 Task: Look for space in Morayfield, Australia from 3rd August, 2023 to 7th August, 2023 for 2 adults in price range Rs.4000 to Rs.9000. Place can be private room with 1  bedroom having 1 bed and 1 bathroom. Property type can be house, flat, guest house, hotel. Amenities needed are: washing machine, kitchen. Booking option can be shelf check-in. Required host language is English.
Action: Mouse moved to (278, 136)
Screenshot: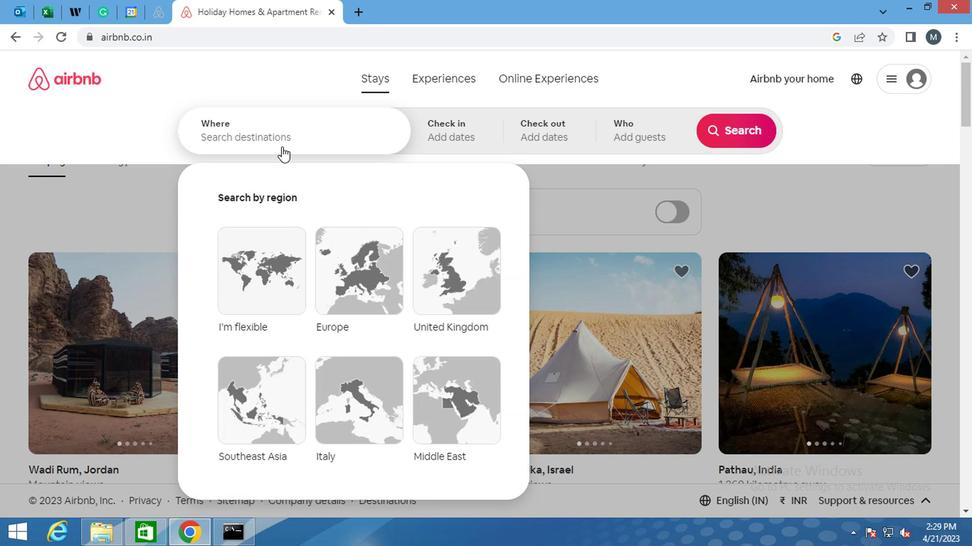 
Action: Mouse pressed left at (278, 136)
Screenshot: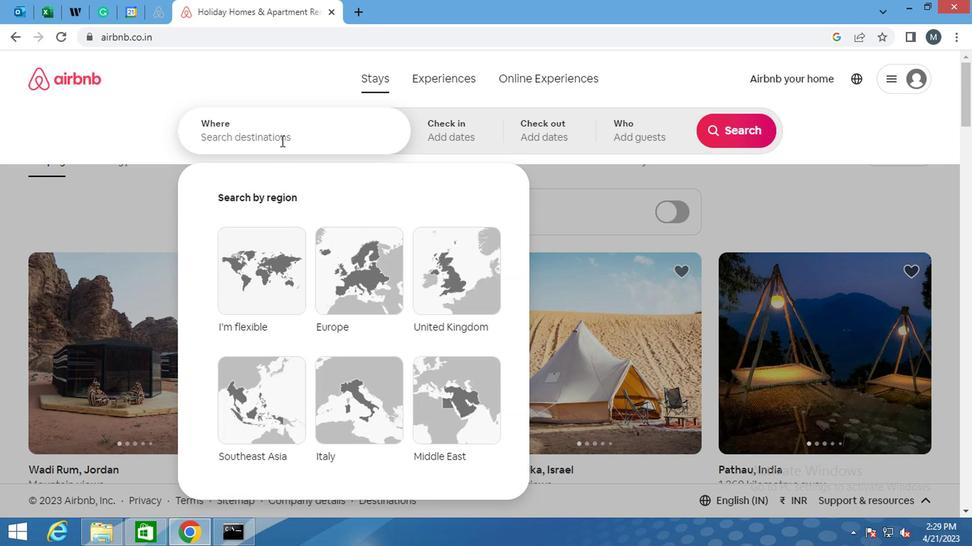 
Action: Key pressed <Key.shift>MORAYFIELD,<Key.shift>AUSTRALIA<Key.enter>
Screenshot: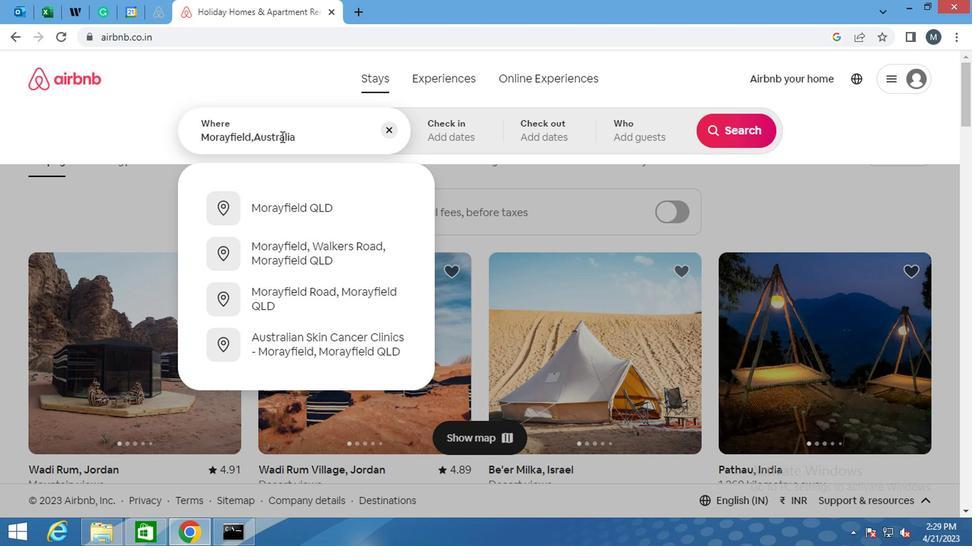
Action: Mouse moved to (719, 235)
Screenshot: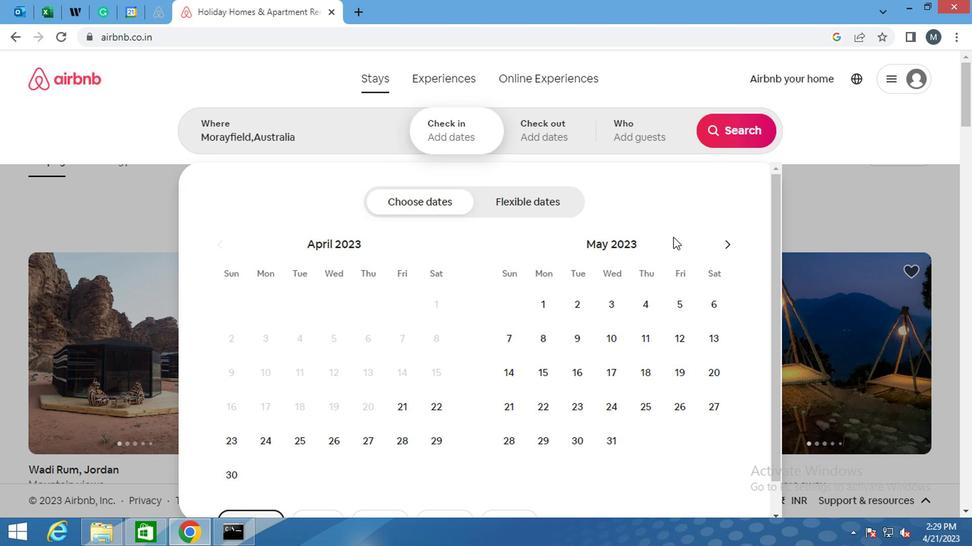 
Action: Mouse pressed left at (719, 235)
Screenshot: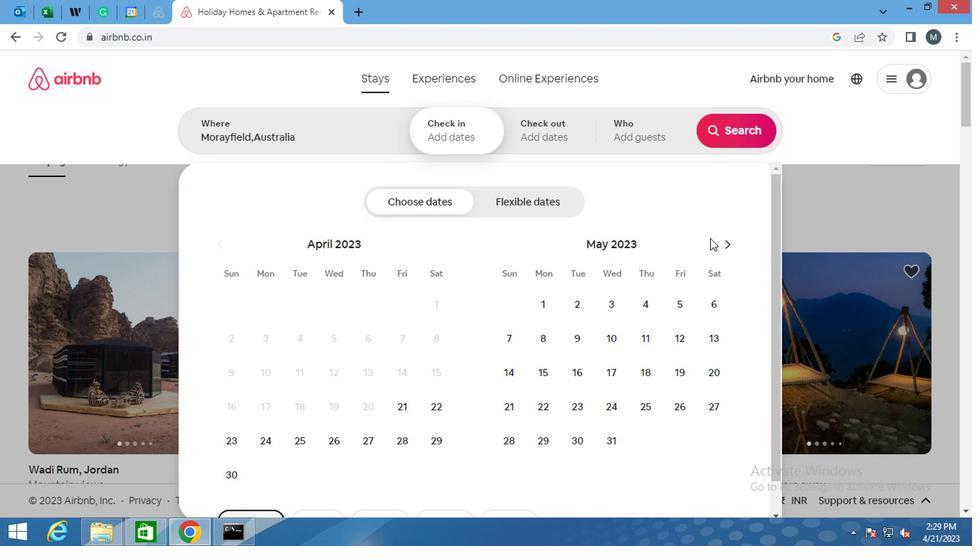
Action: Mouse moved to (718, 245)
Screenshot: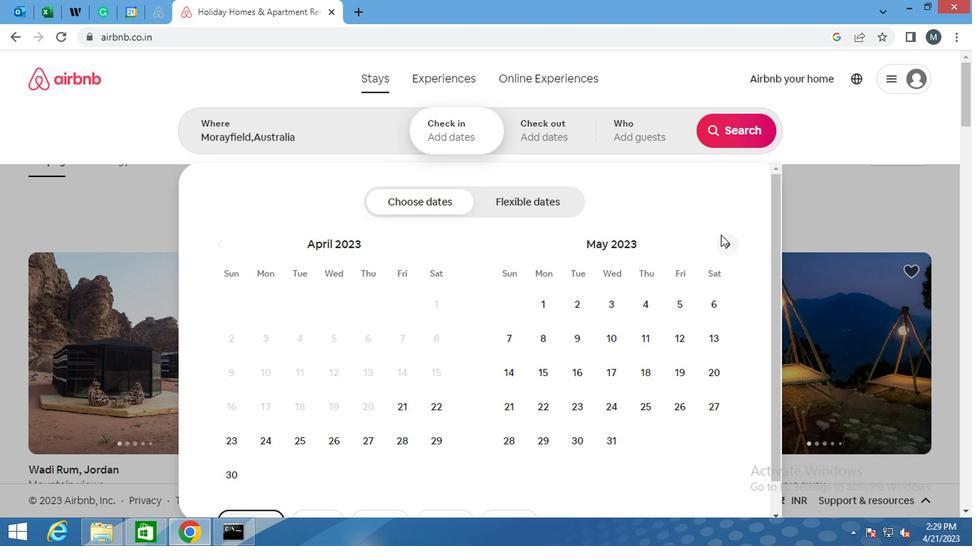 
Action: Mouse pressed left at (718, 245)
Screenshot: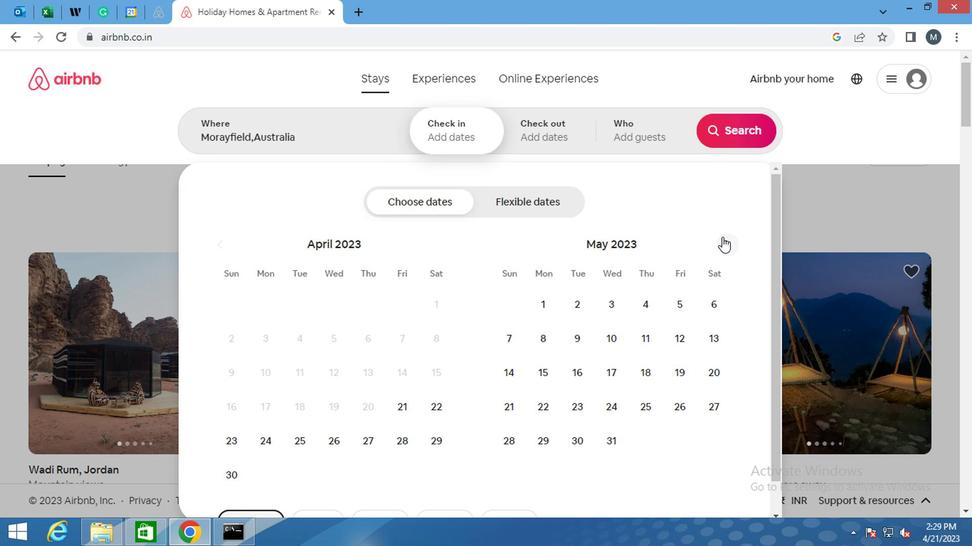
Action: Mouse moved to (719, 243)
Screenshot: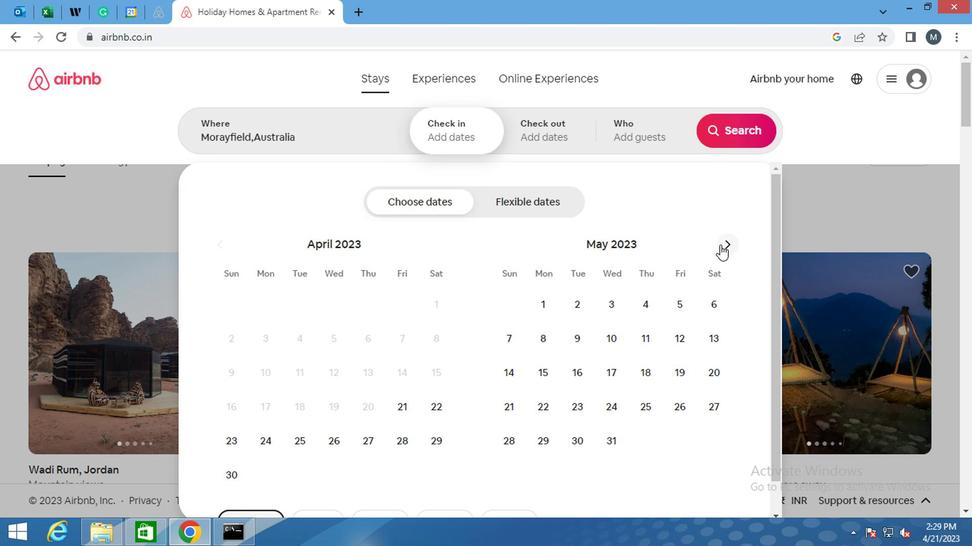 
Action: Mouse pressed left at (719, 243)
Screenshot: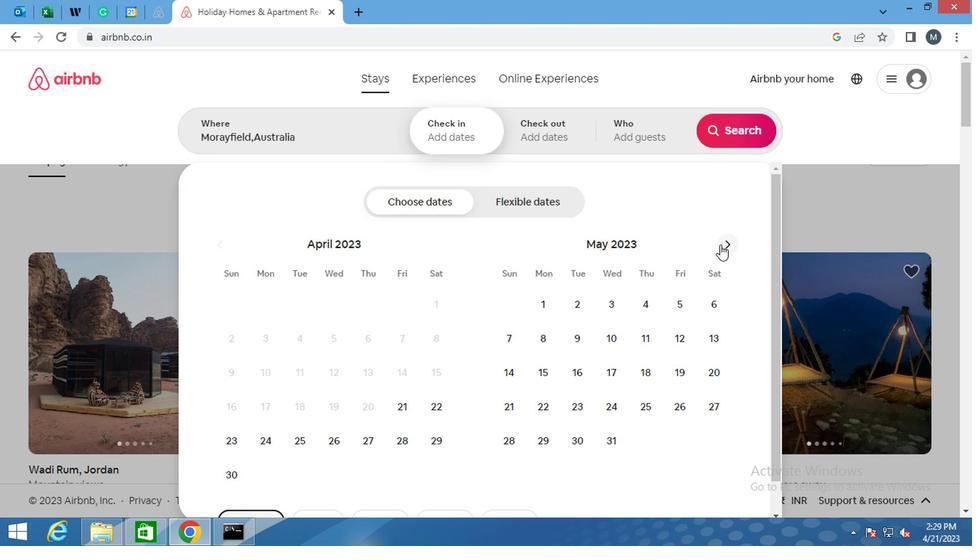
Action: Mouse moved to (708, 236)
Screenshot: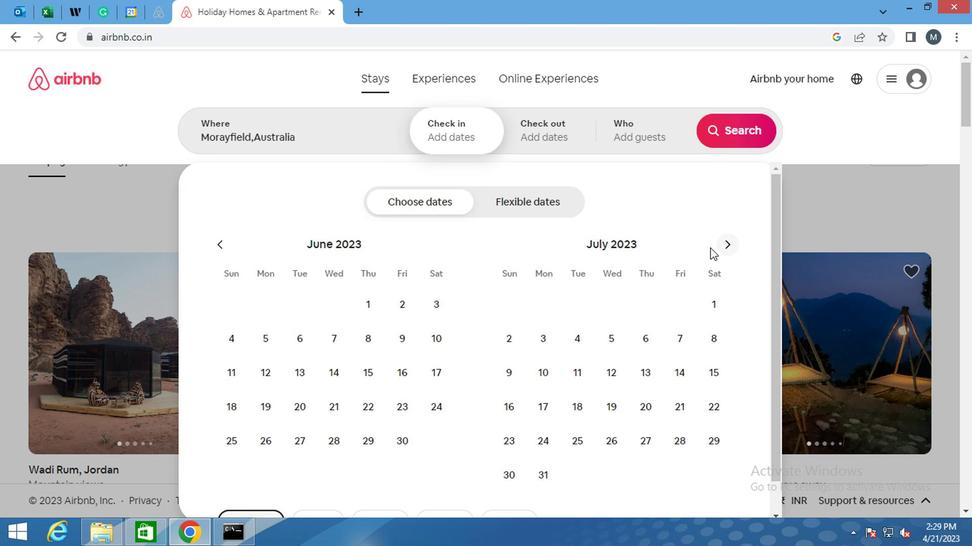 
Action: Mouse pressed left at (708, 236)
Screenshot: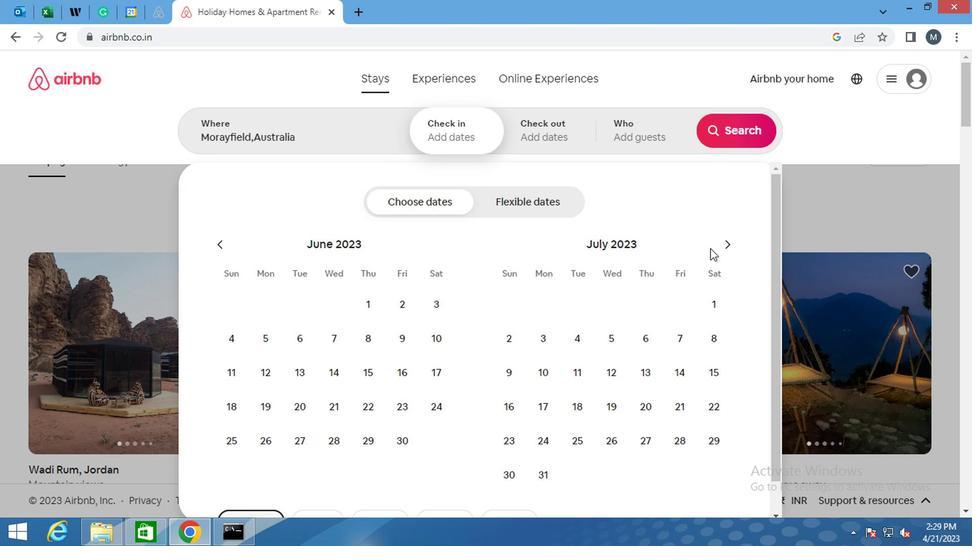 
Action: Mouse moved to (710, 240)
Screenshot: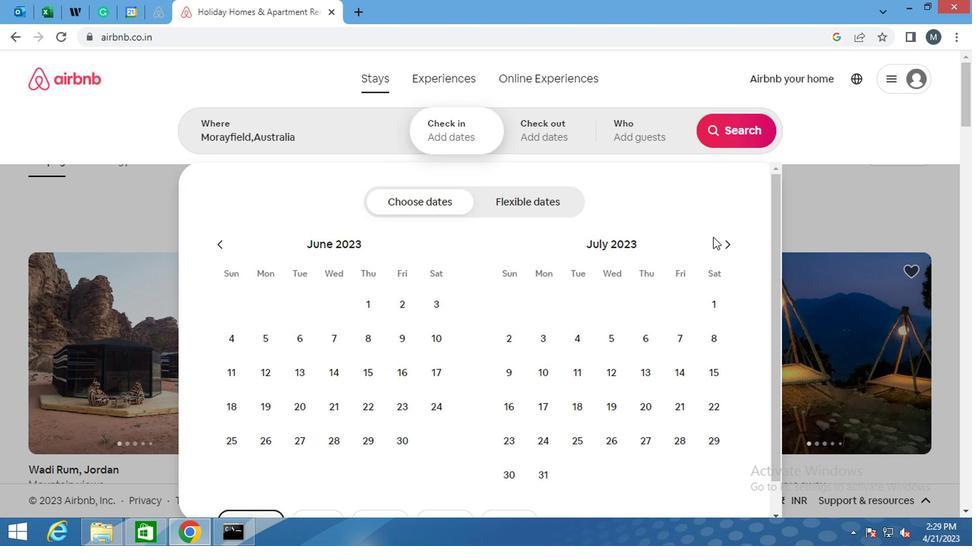 
Action: Mouse pressed left at (710, 240)
Screenshot: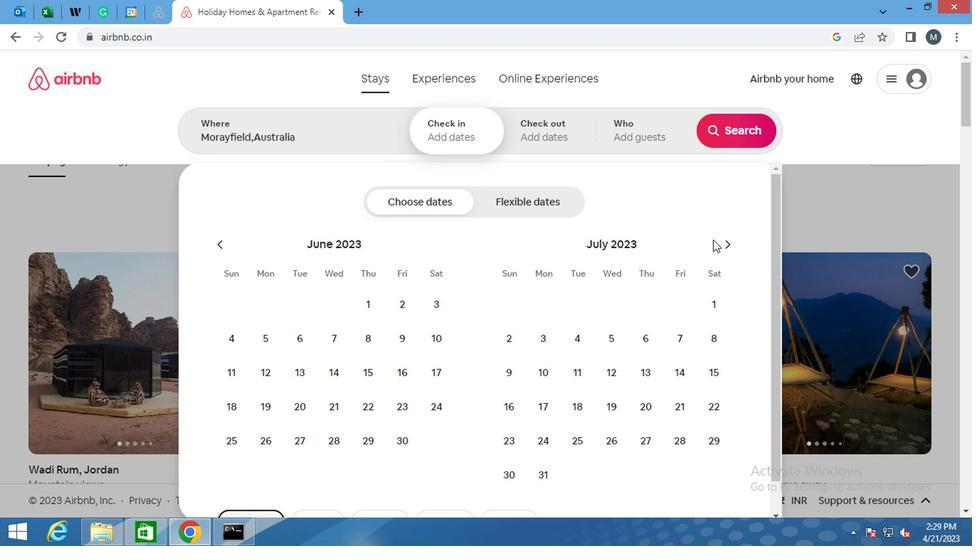 
Action: Mouse moved to (708, 247)
Screenshot: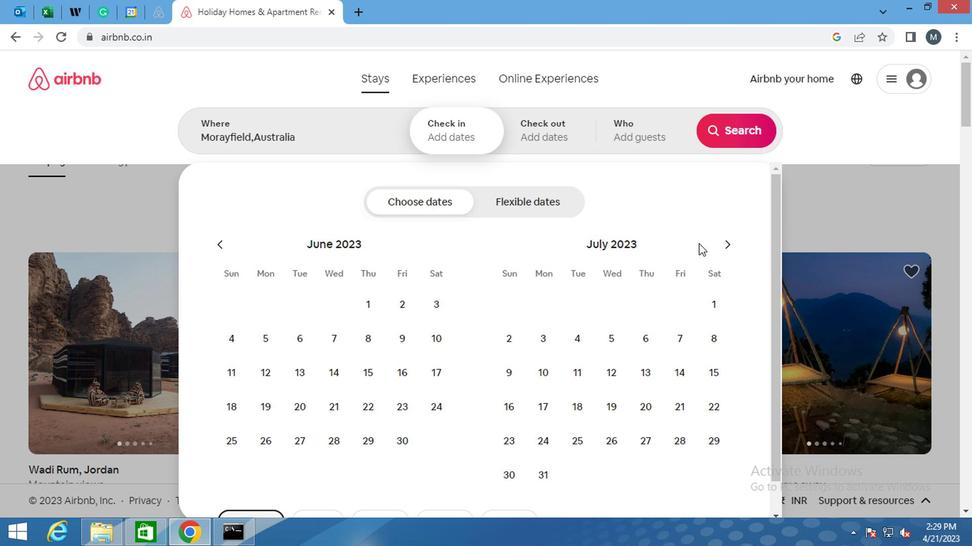 
Action: Mouse pressed left at (708, 247)
Screenshot: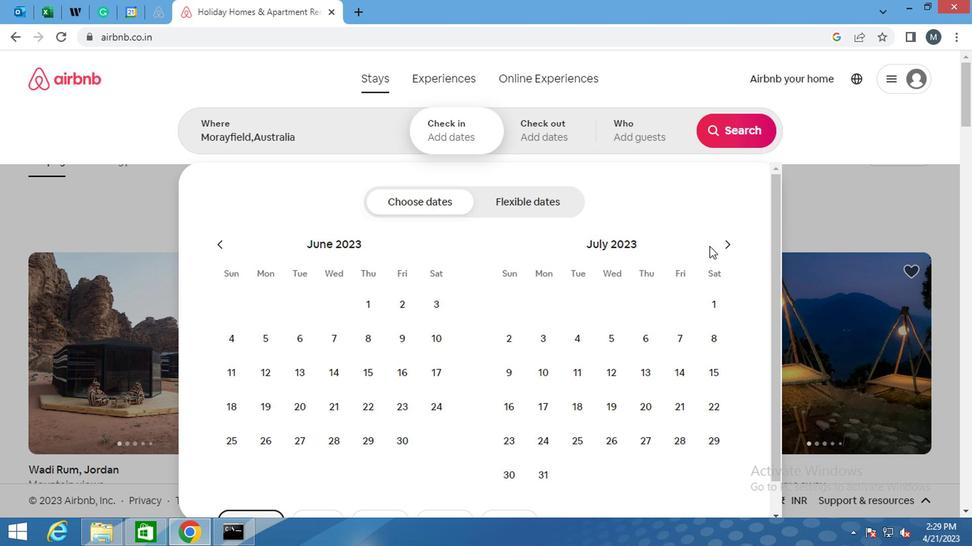 
Action: Mouse moved to (719, 243)
Screenshot: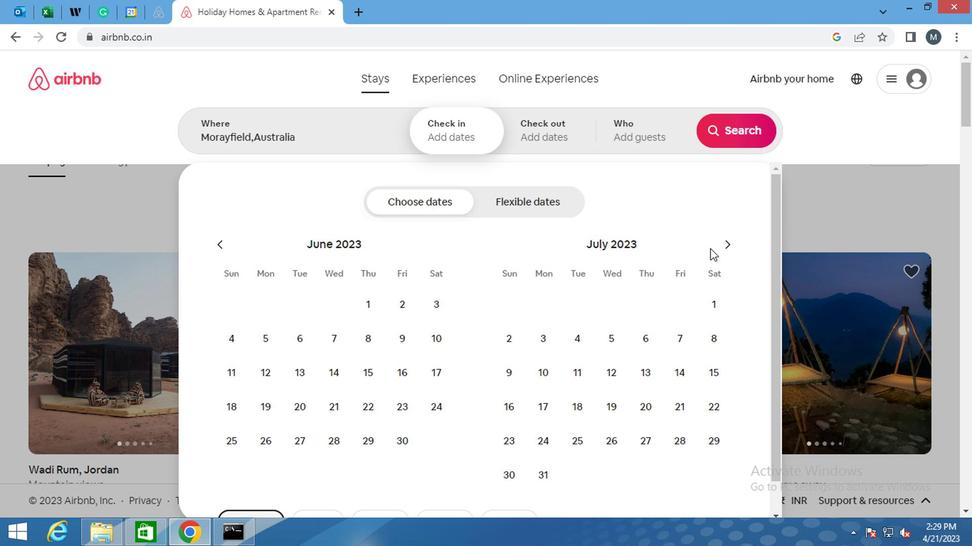 
Action: Mouse pressed left at (719, 243)
Screenshot: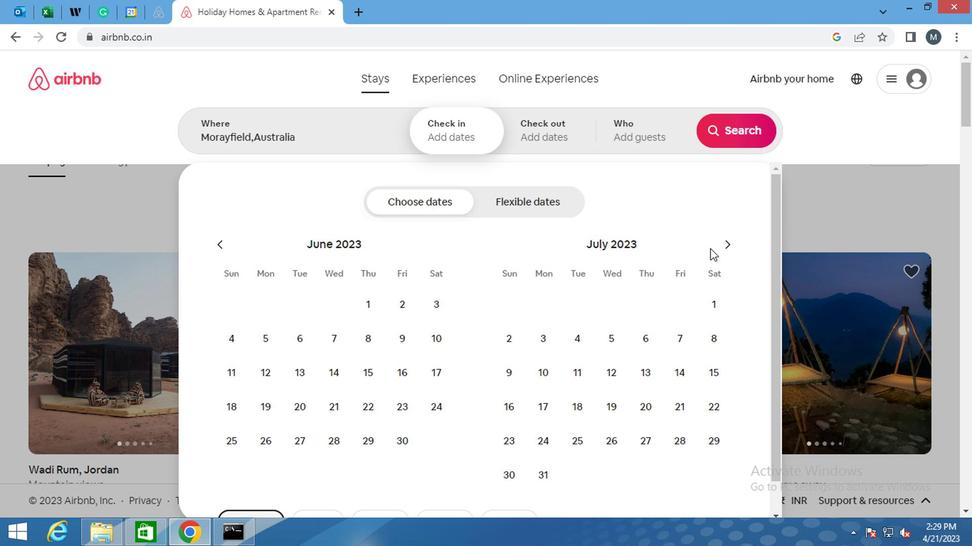 
Action: Mouse moved to (646, 311)
Screenshot: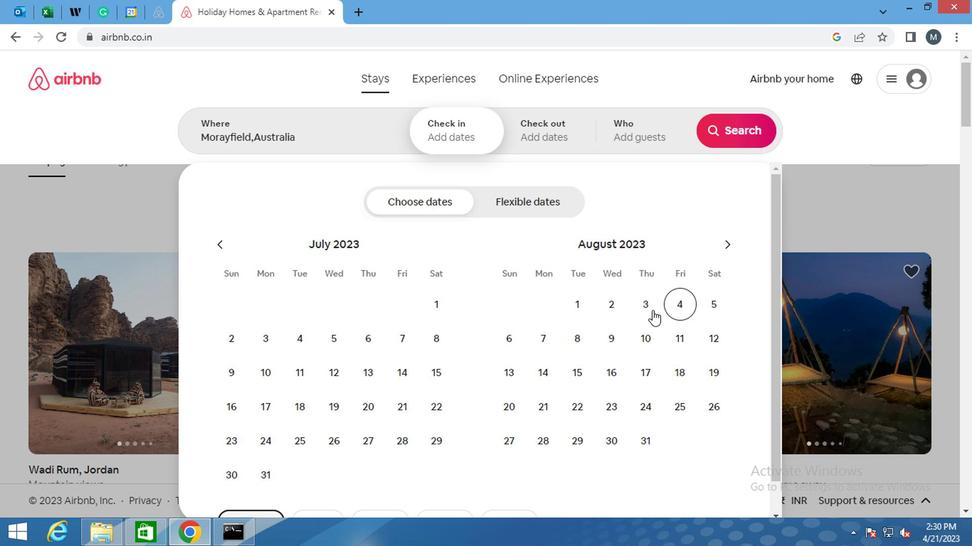 
Action: Mouse pressed left at (646, 311)
Screenshot: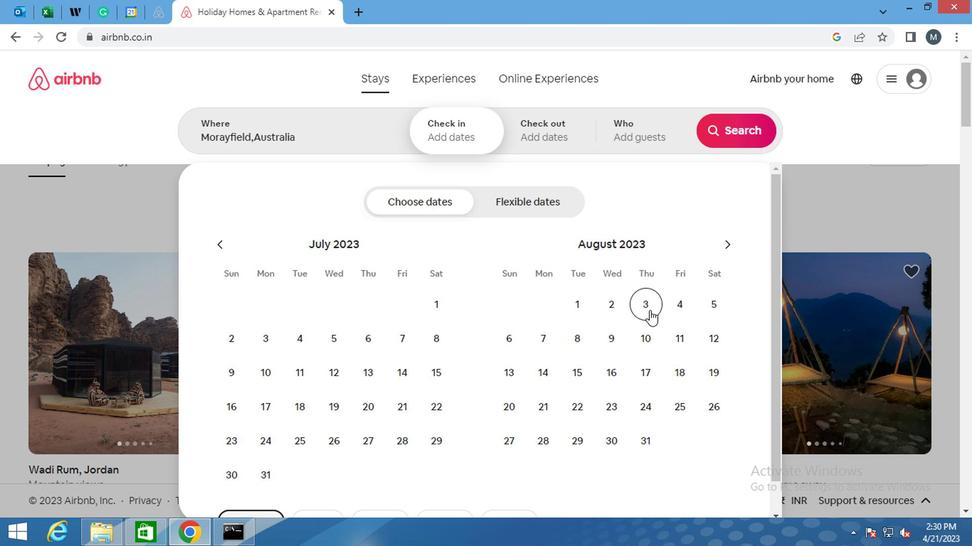 
Action: Mouse moved to (534, 344)
Screenshot: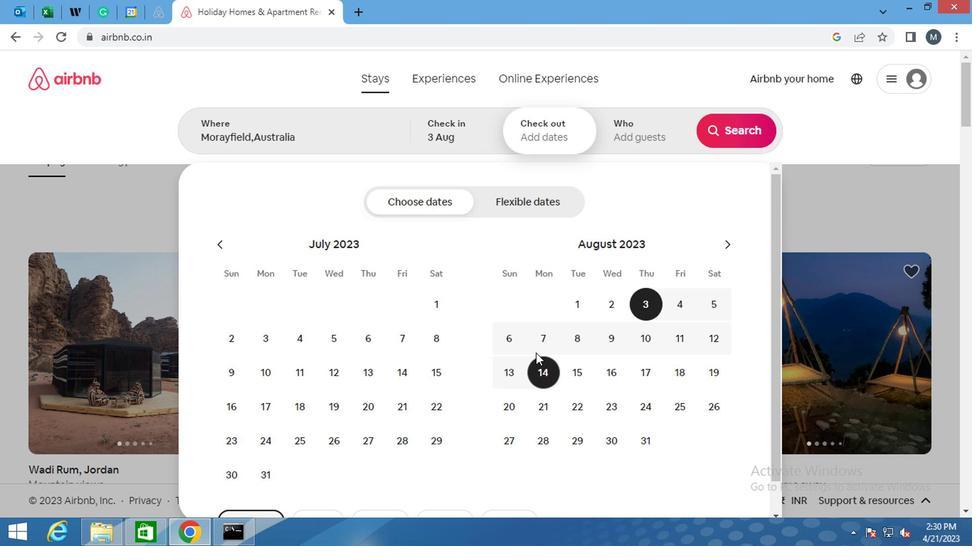 
Action: Mouse pressed left at (534, 344)
Screenshot: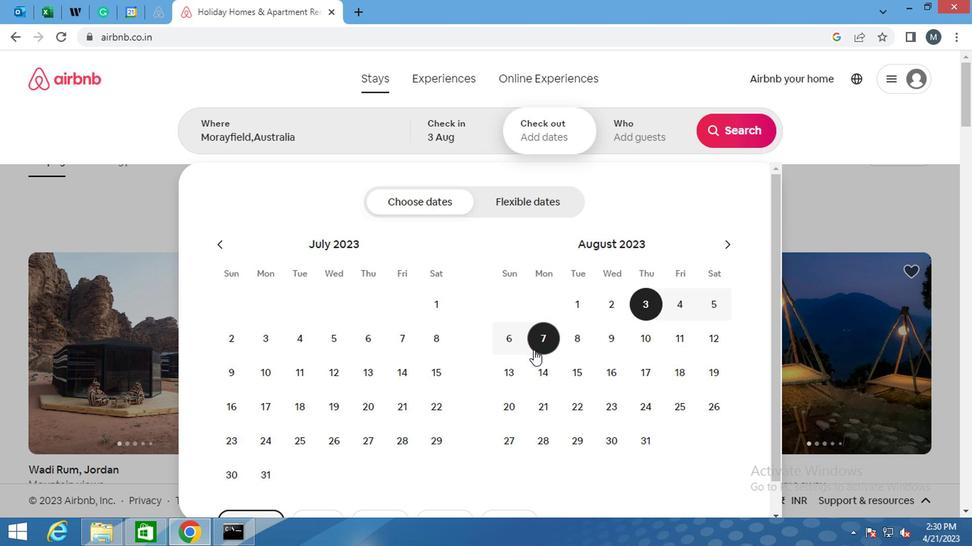 
Action: Mouse moved to (651, 136)
Screenshot: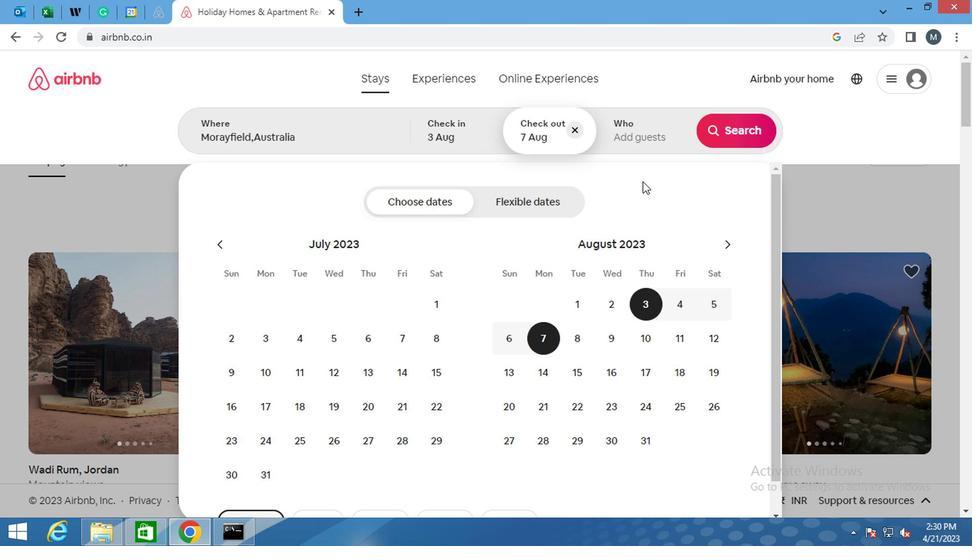 
Action: Mouse pressed left at (651, 136)
Screenshot: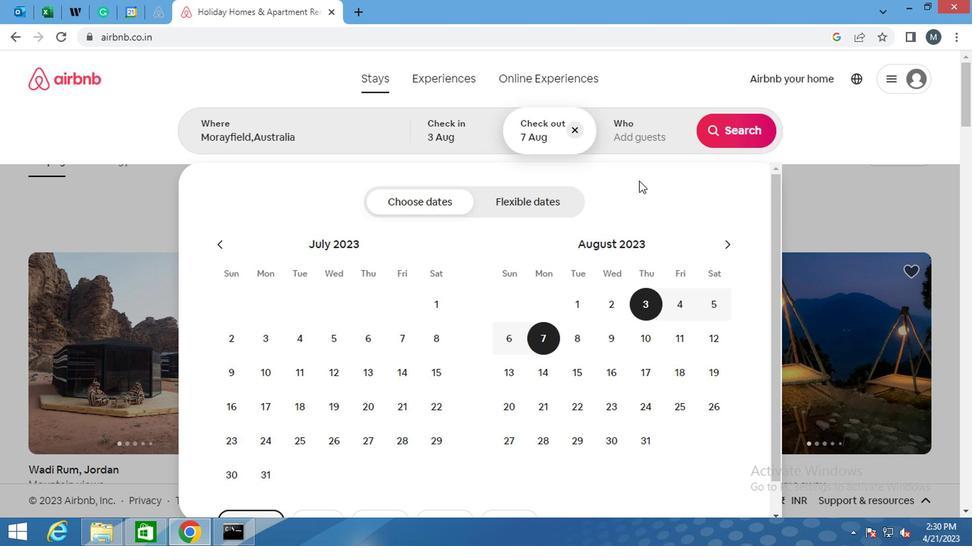 
Action: Mouse moved to (743, 212)
Screenshot: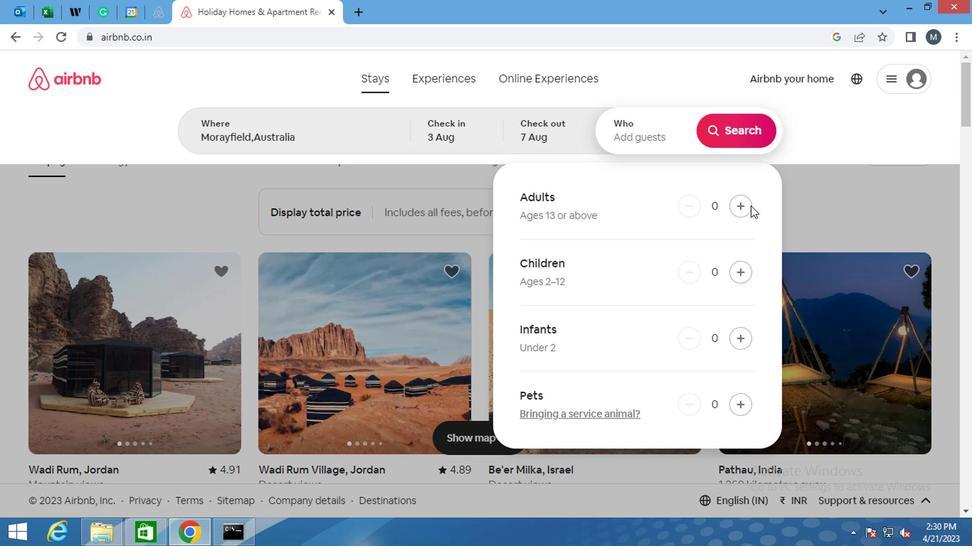 
Action: Mouse pressed left at (743, 212)
Screenshot: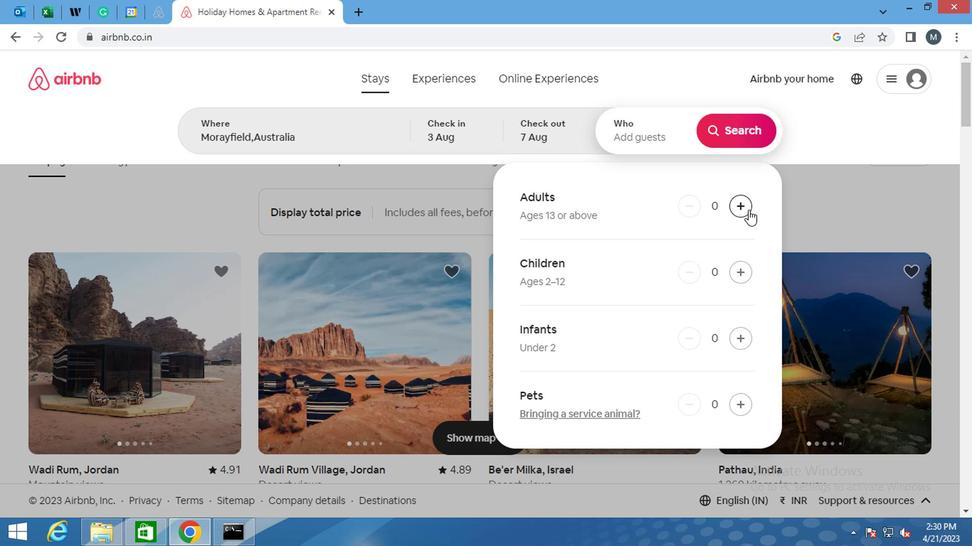 
Action: Mouse pressed left at (743, 212)
Screenshot: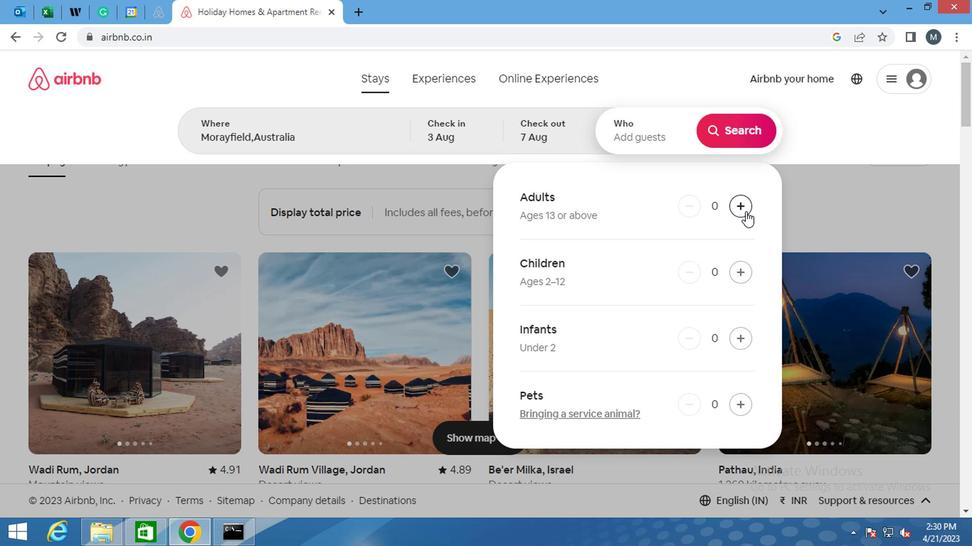 
Action: Mouse moved to (826, 115)
Screenshot: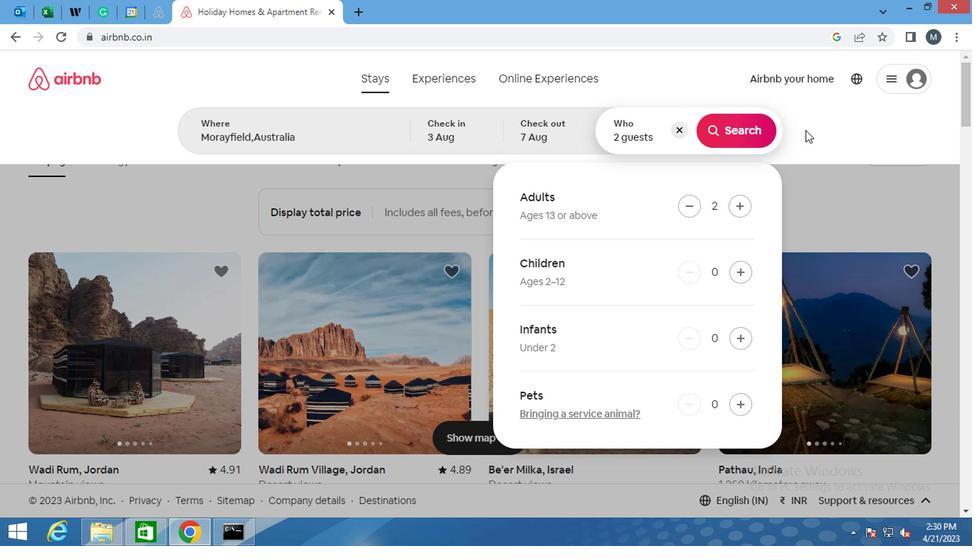 
Action: Mouse pressed left at (826, 115)
Screenshot: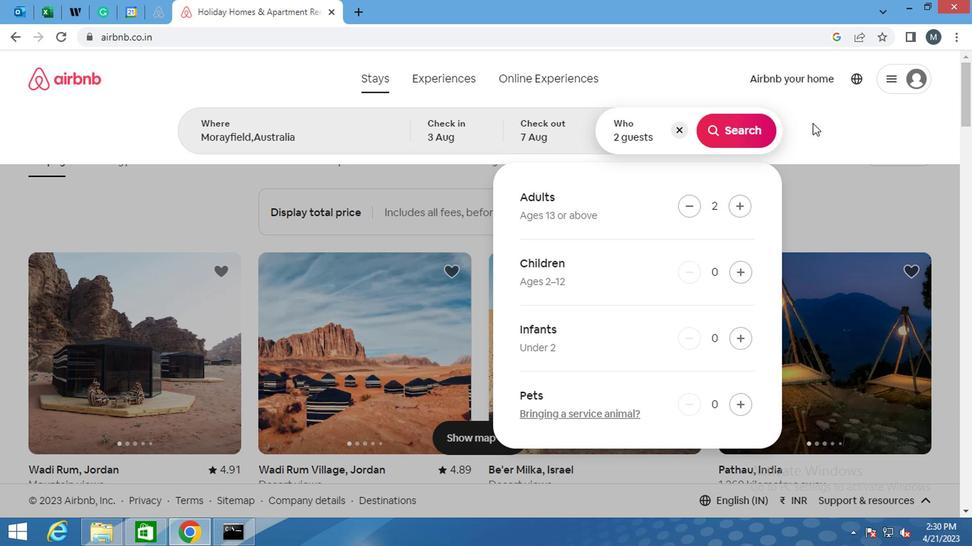 
Action: Mouse moved to (821, 154)
Screenshot: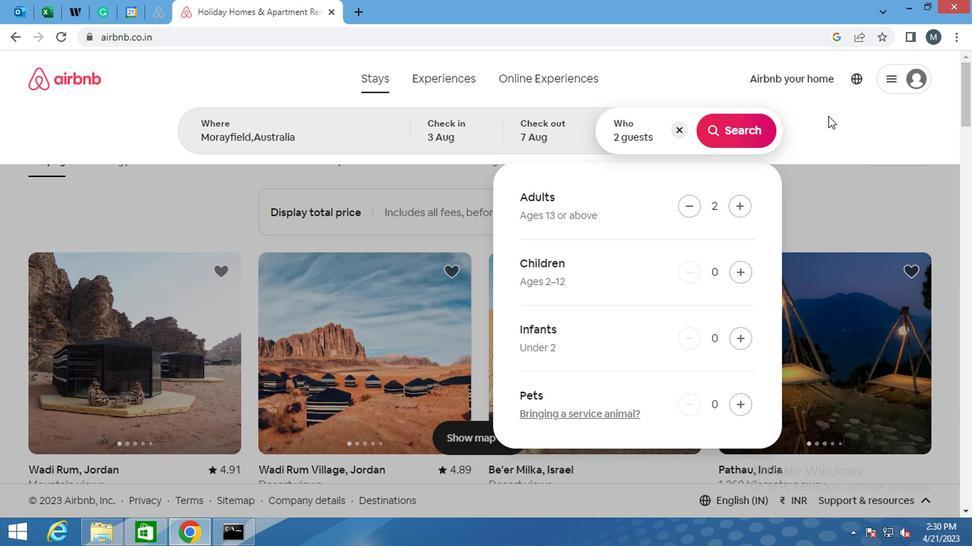 
Action: Mouse scrolled (821, 155) with delta (0, 0)
Screenshot: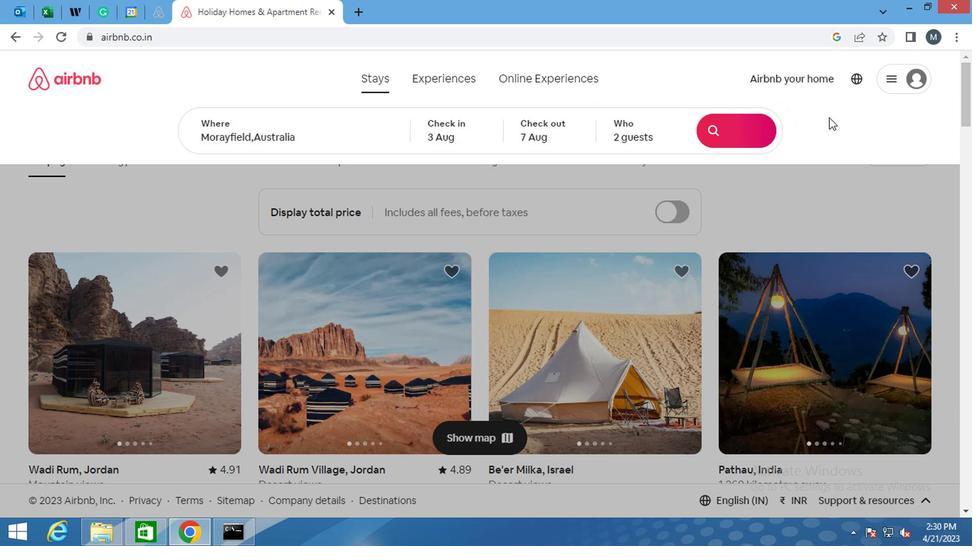 
Action: Mouse moved to (822, 155)
Screenshot: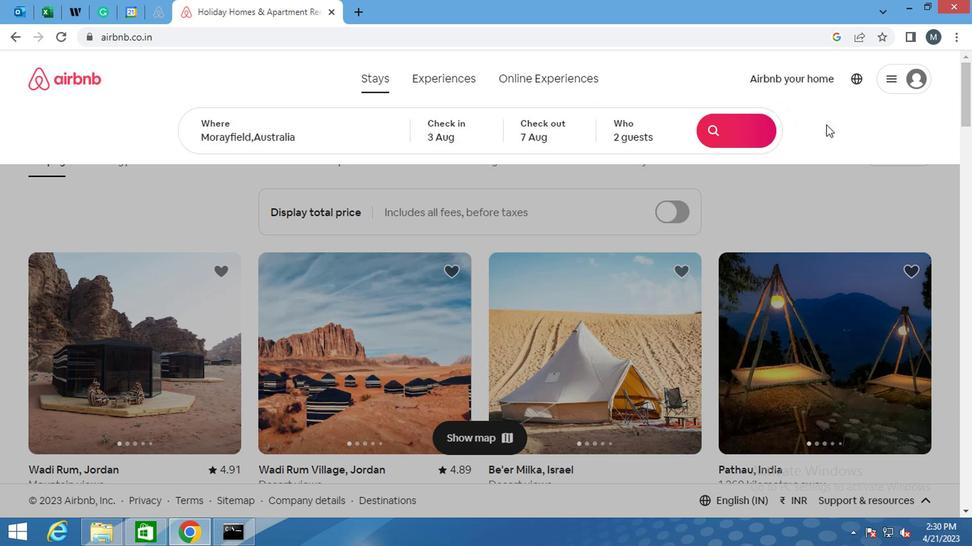 
Action: Mouse scrolled (822, 156) with delta (0, 1)
Screenshot: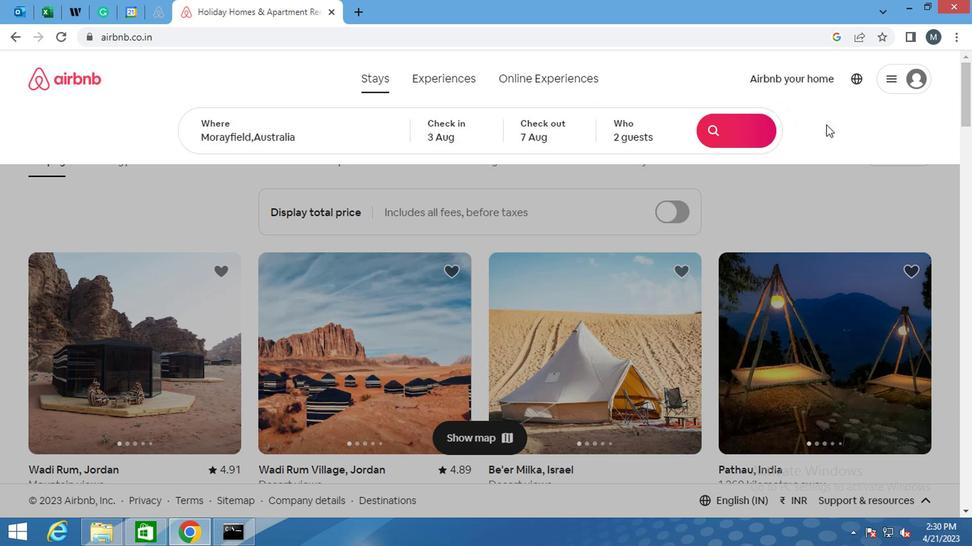 
Action: Mouse moved to (853, 159)
Screenshot: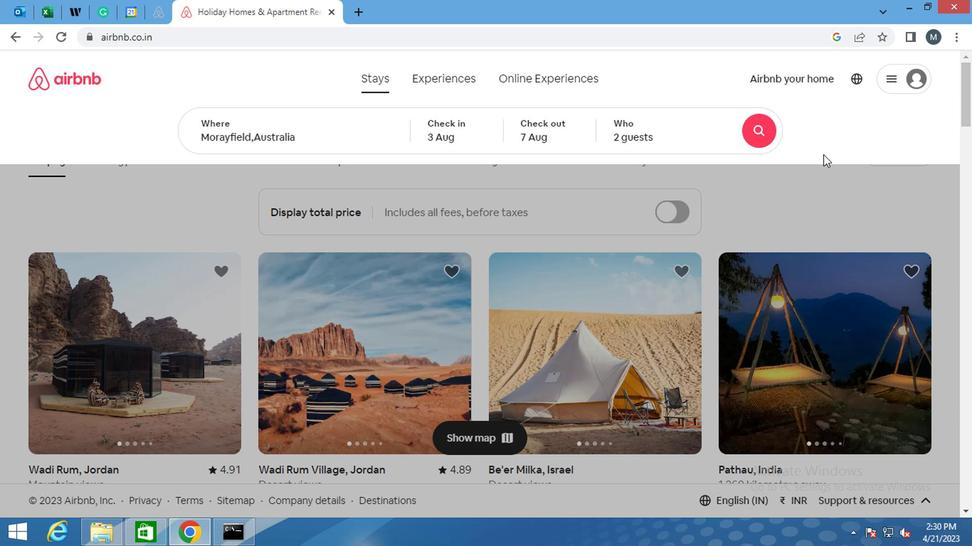 
Action: Mouse scrolled (853, 158) with delta (0, 0)
Screenshot: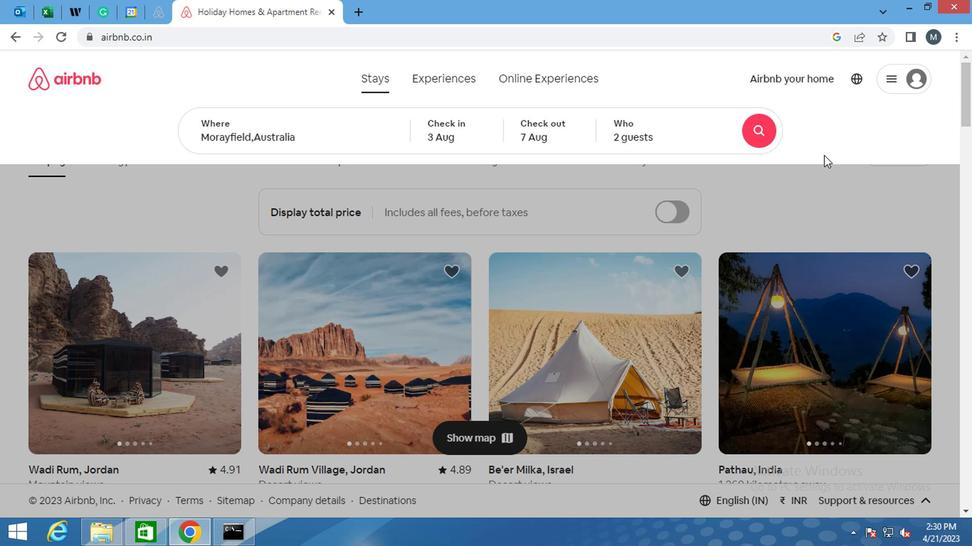 
Action: Mouse scrolled (853, 158) with delta (0, 0)
Screenshot: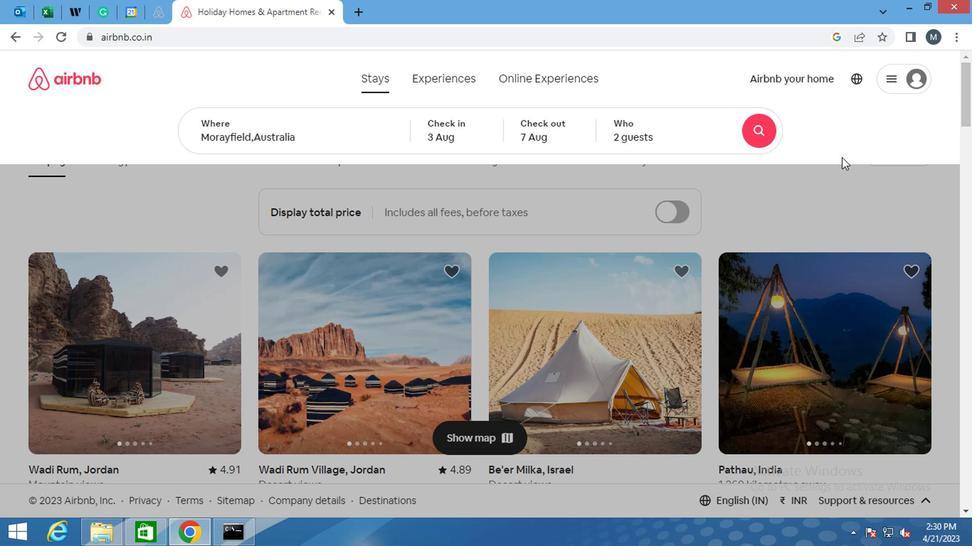 
Action: Mouse moved to (896, 143)
Screenshot: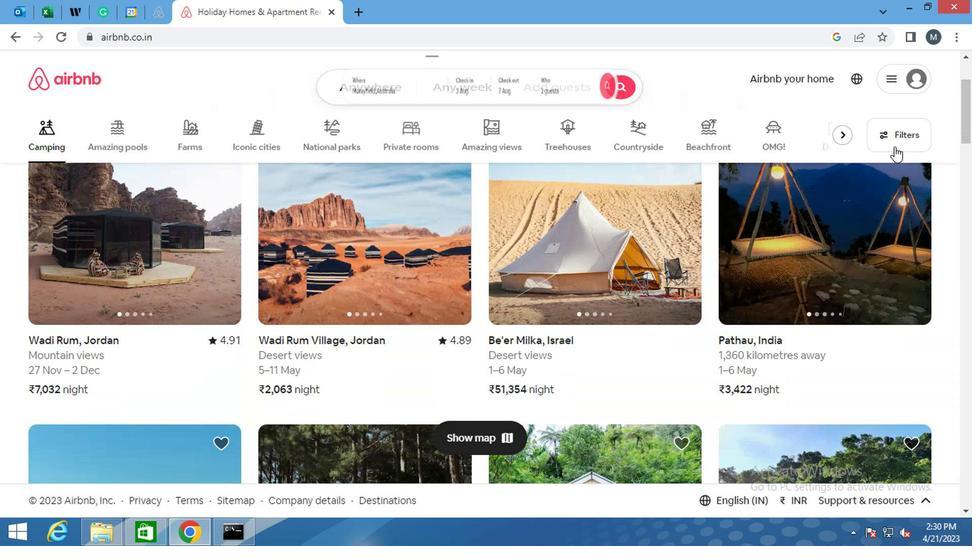 
Action: Mouse pressed left at (896, 143)
Screenshot: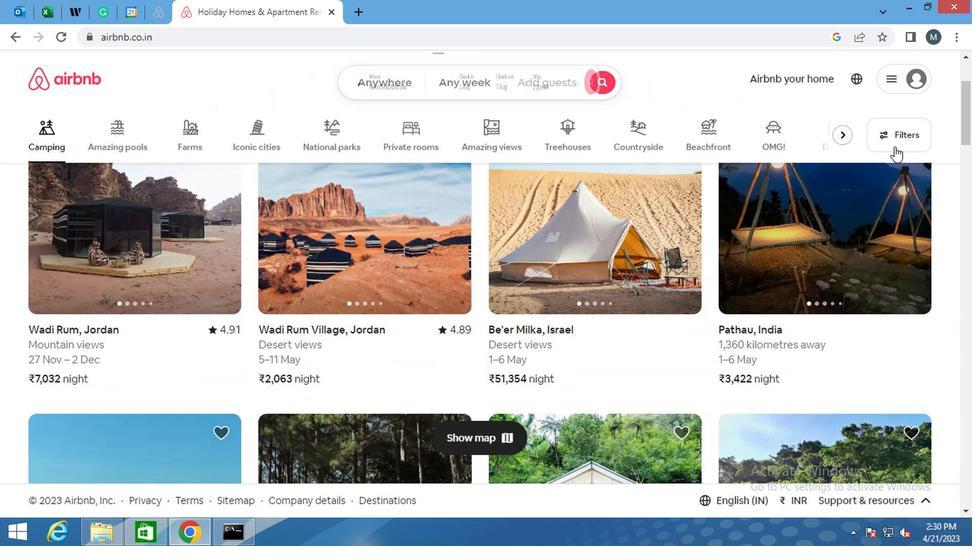 
Action: Mouse moved to (388, 320)
Screenshot: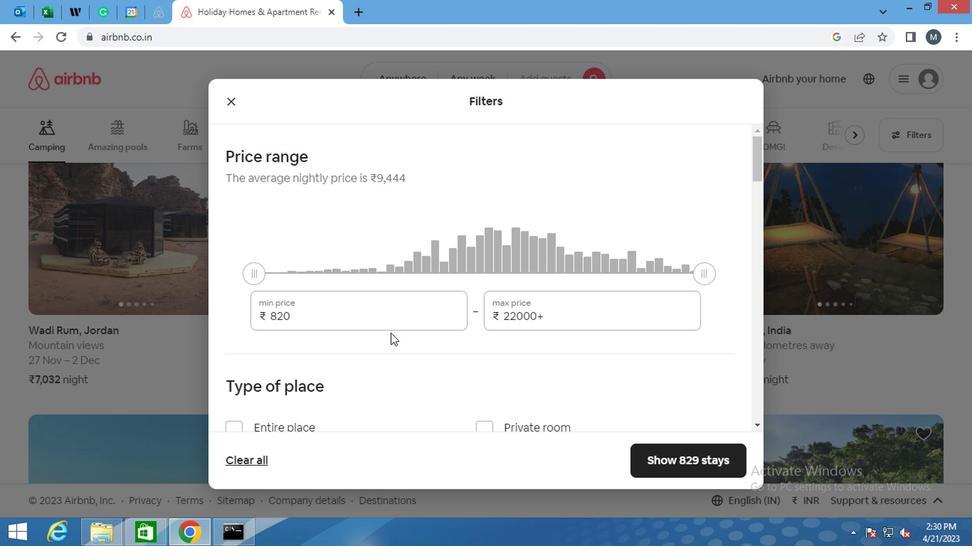 
Action: Mouse pressed left at (388, 320)
Screenshot: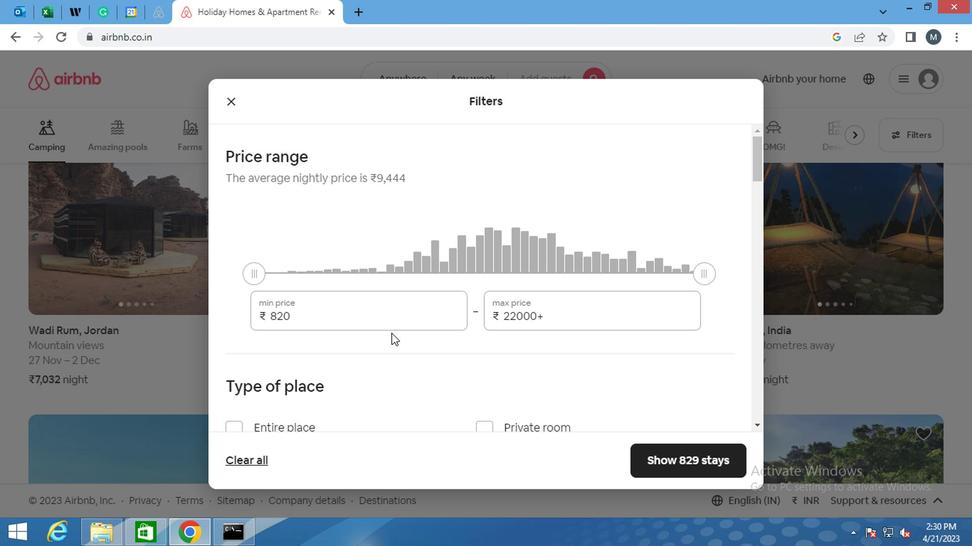
Action: Mouse moved to (393, 320)
Screenshot: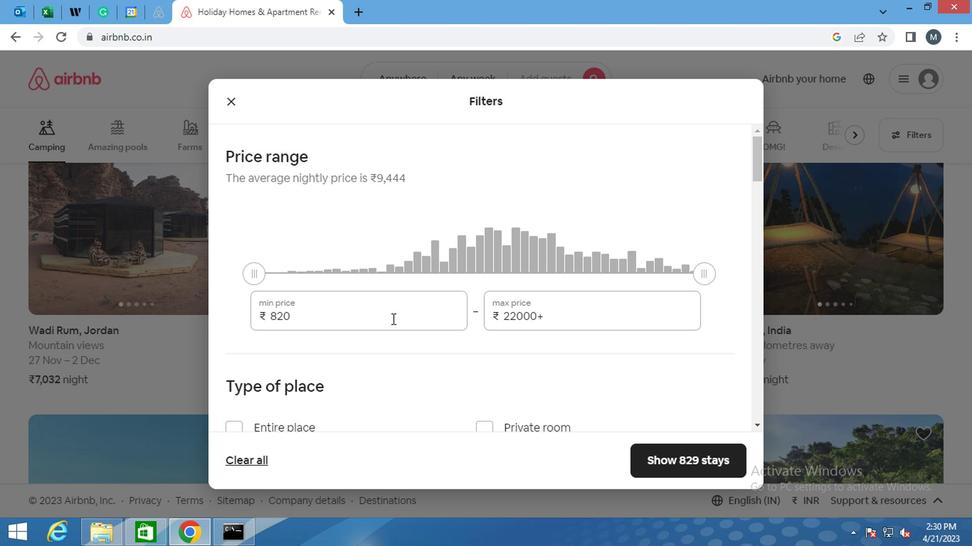 
Action: Key pressed <Key.backspace><Key.backspace><Key.backspace>4000
Screenshot: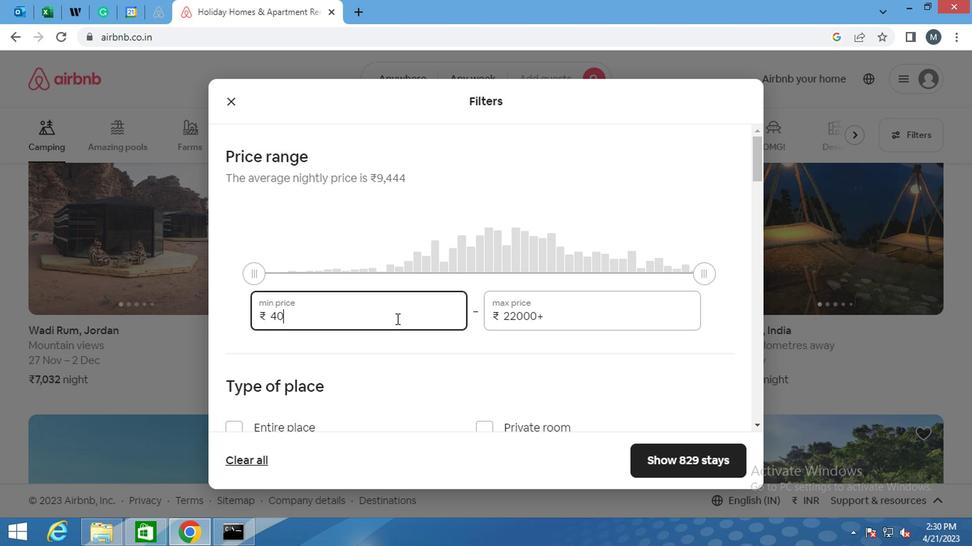 
Action: Mouse moved to (559, 327)
Screenshot: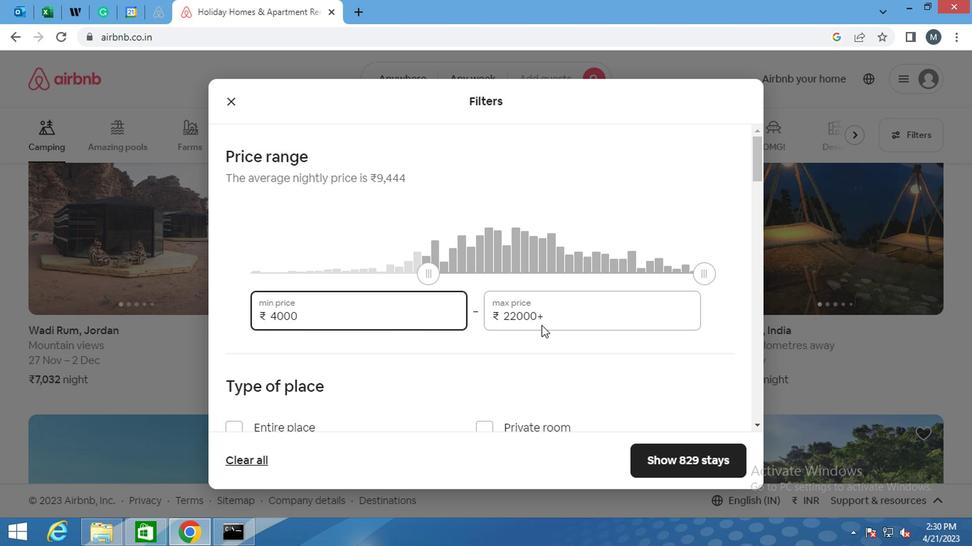 
Action: Mouse pressed left at (559, 327)
Screenshot: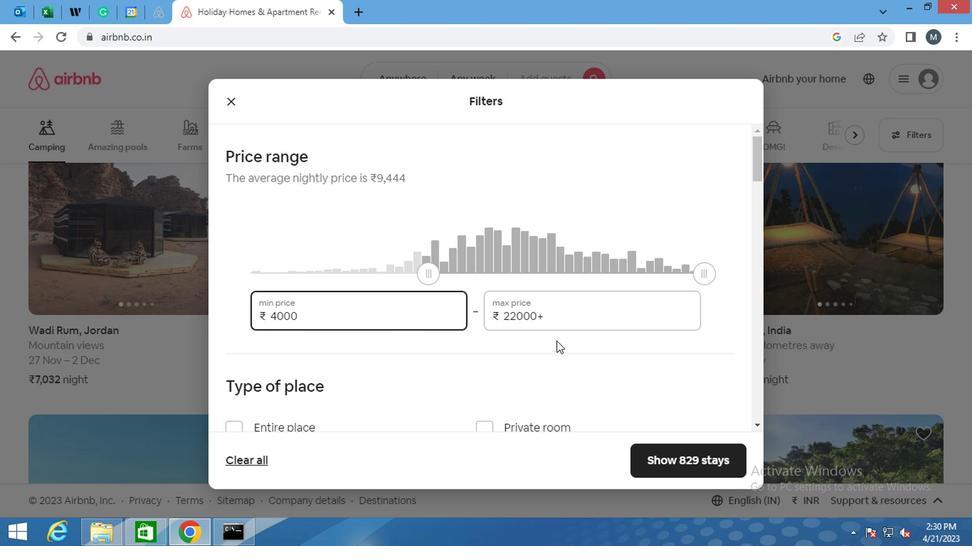 
Action: Key pressed <Key.backspace><Key.backspace><Key.backspace><Key.backspace><Key.backspace><Key.backspace>9000
Screenshot: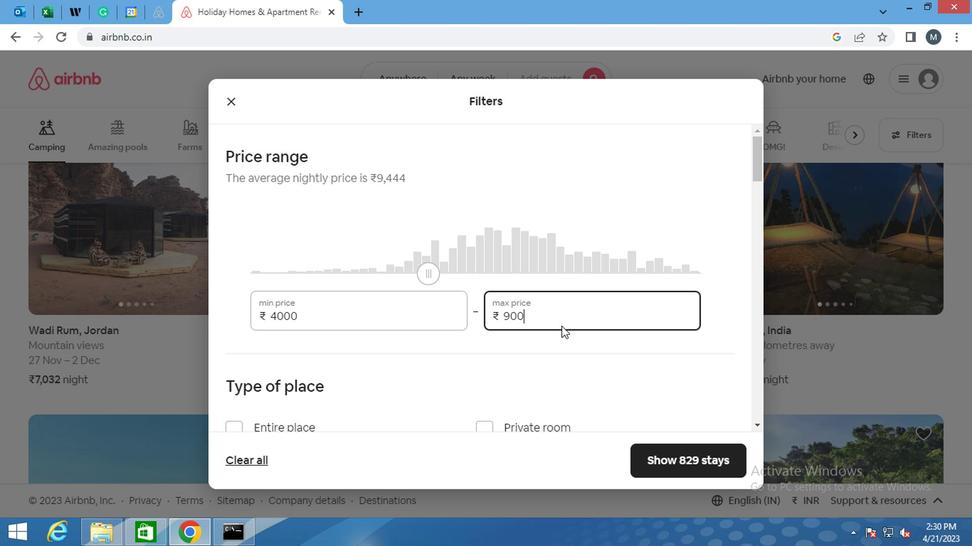 
Action: Mouse moved to (510, 364)
Screenshot: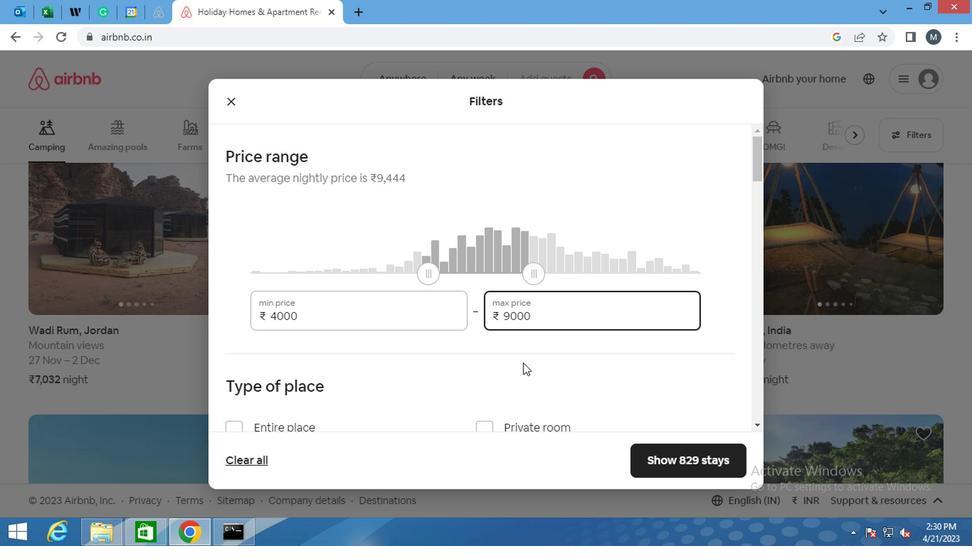 
Action: Mouse scrolled (510, 363) with delta (0, -1)
Screenshot: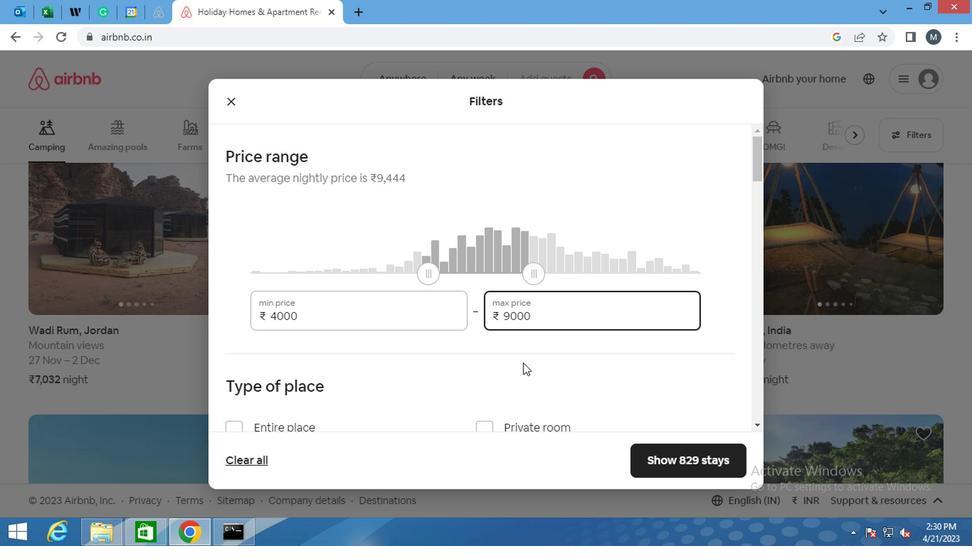 
Action: Mouse moved to (510, 368)
Screenshot: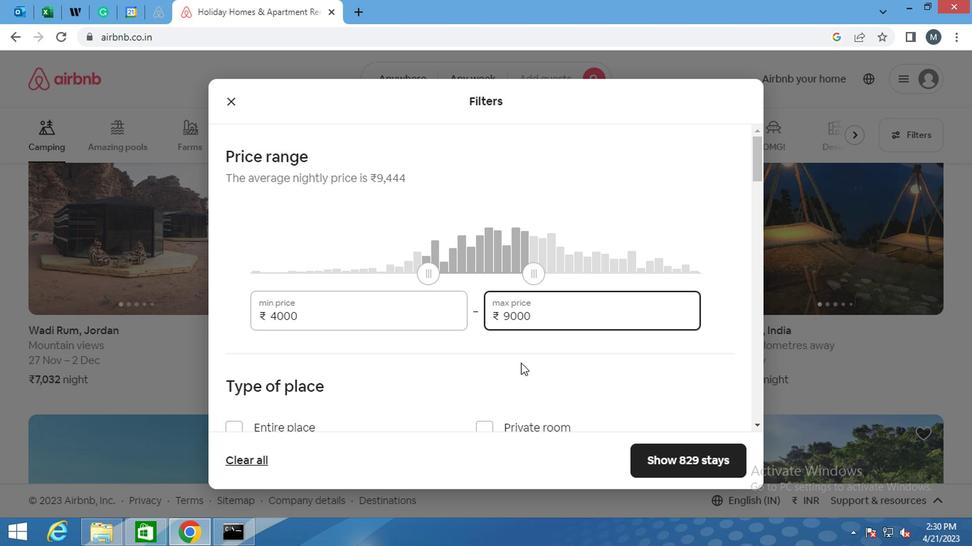 
Action: Mouse scrolled (510, 367) with delta (0, 0)
Screenshot: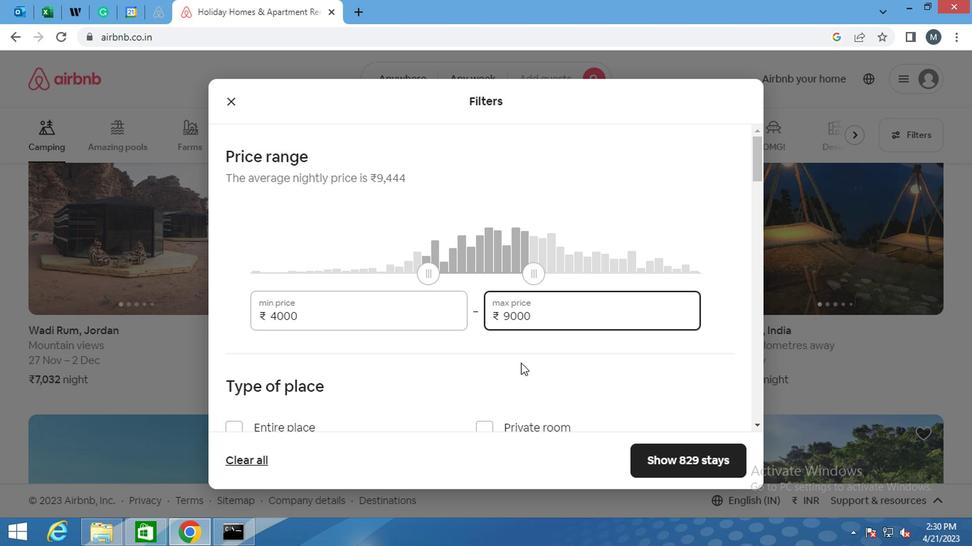 
Action: Mouse moved to (231, 290)
Screenshot: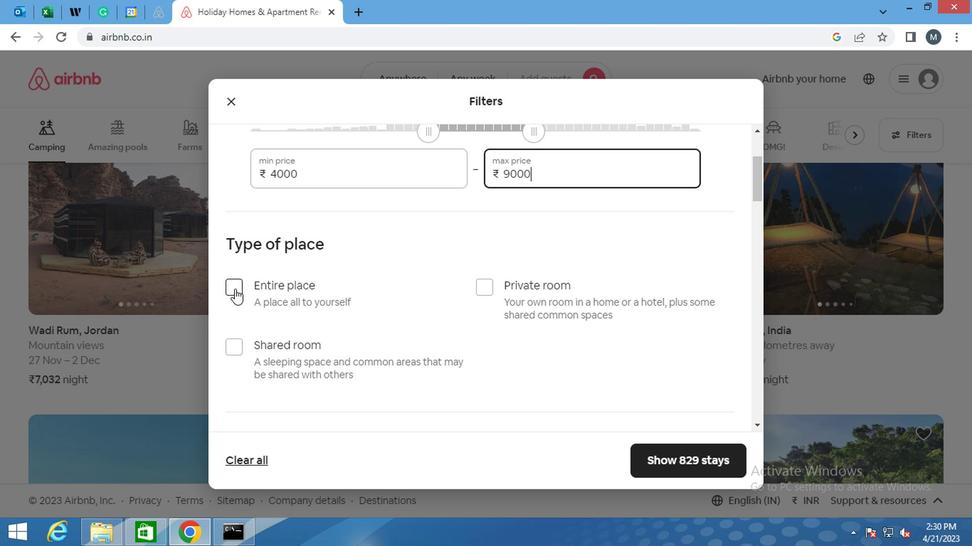 
Action: Mouse pressed left at (231, 290)
Screenshot: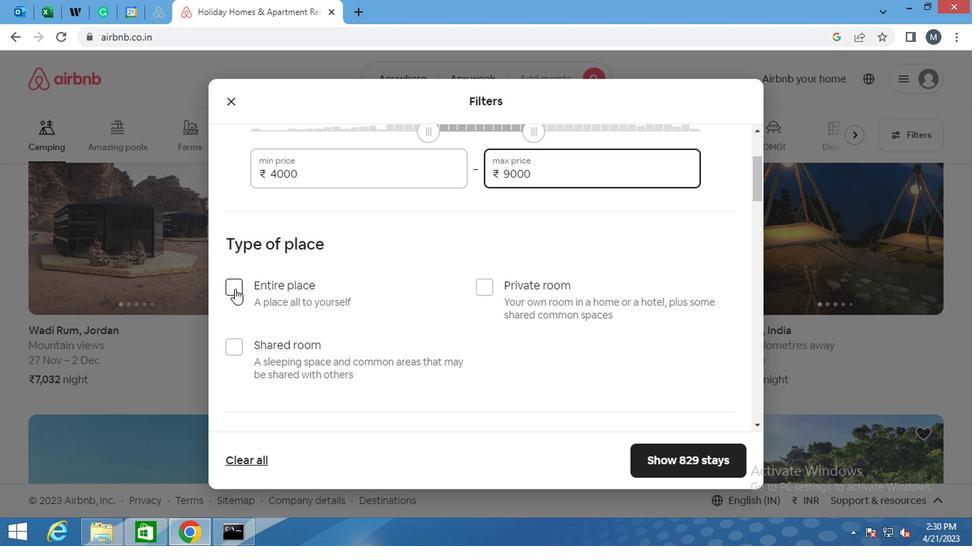 
Action: Mouse pressed left at (231, 290)
Screenshot: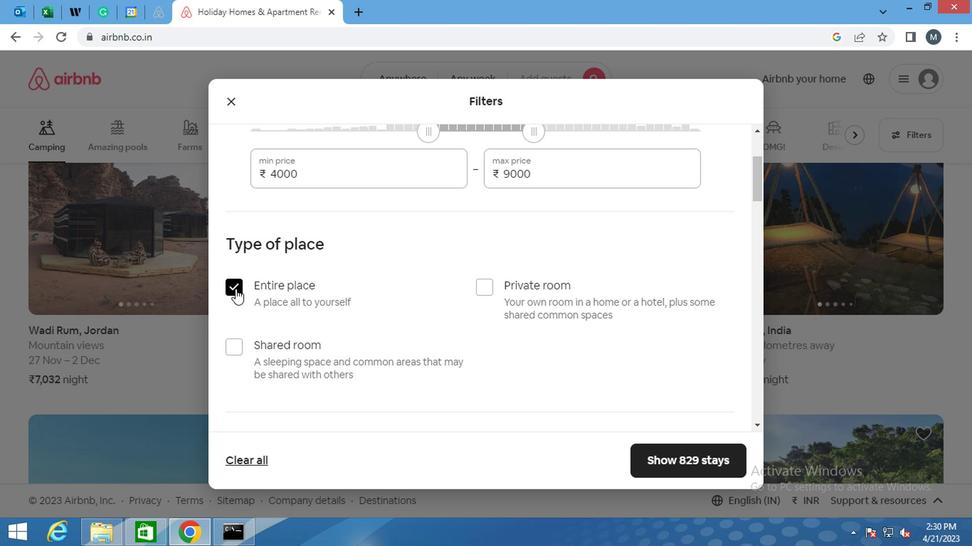 
Action: Mouse moved to (486, 290)
Screenshot: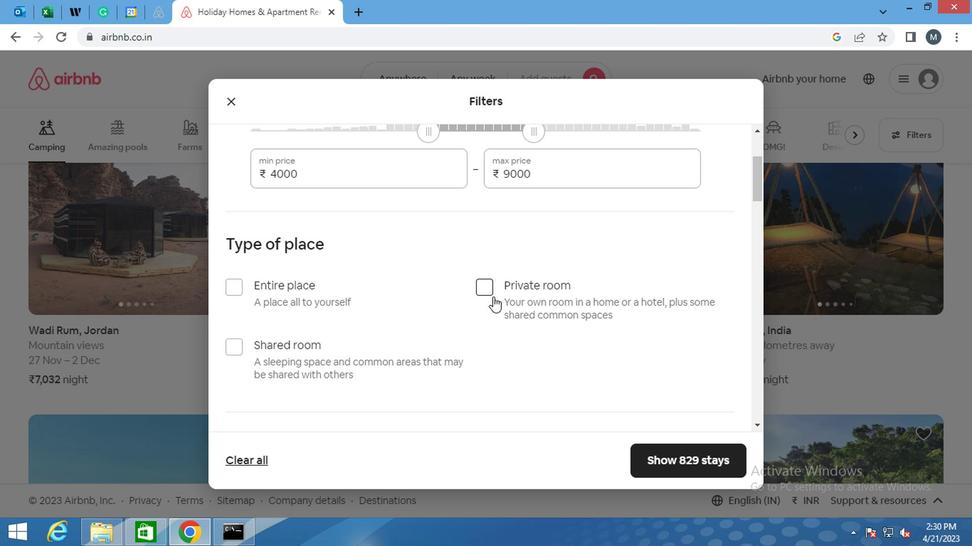 
Action: Mouse pressed left at (486, 290)
Screenshot: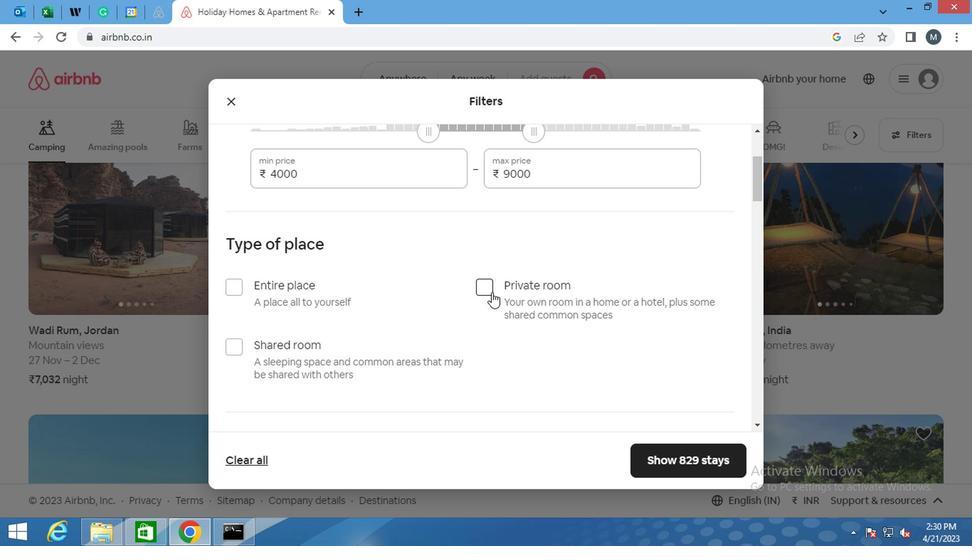 
Action: Mouse moved to (431, 288)
Screenshot: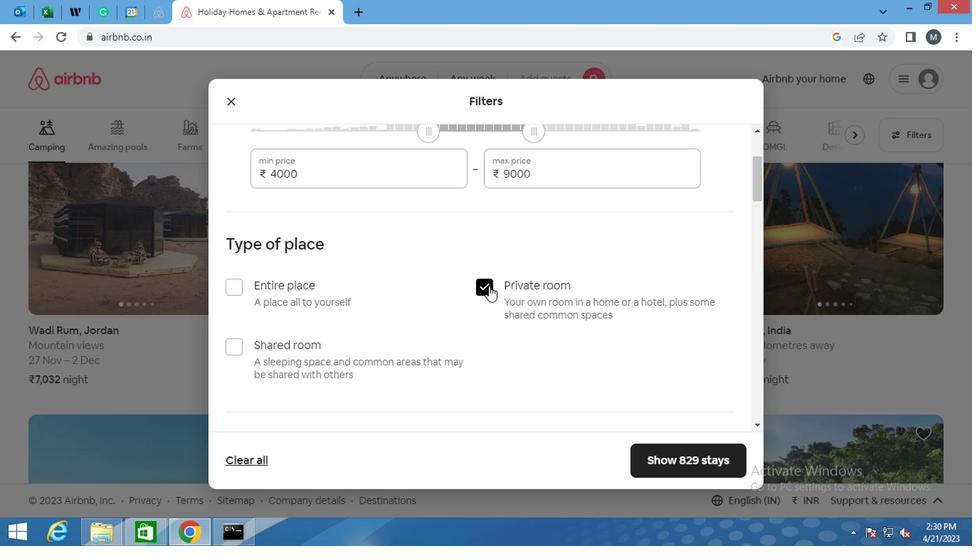 
Action: Mouse scrolled (431, 288) with delta (0, 0)
Screenshot: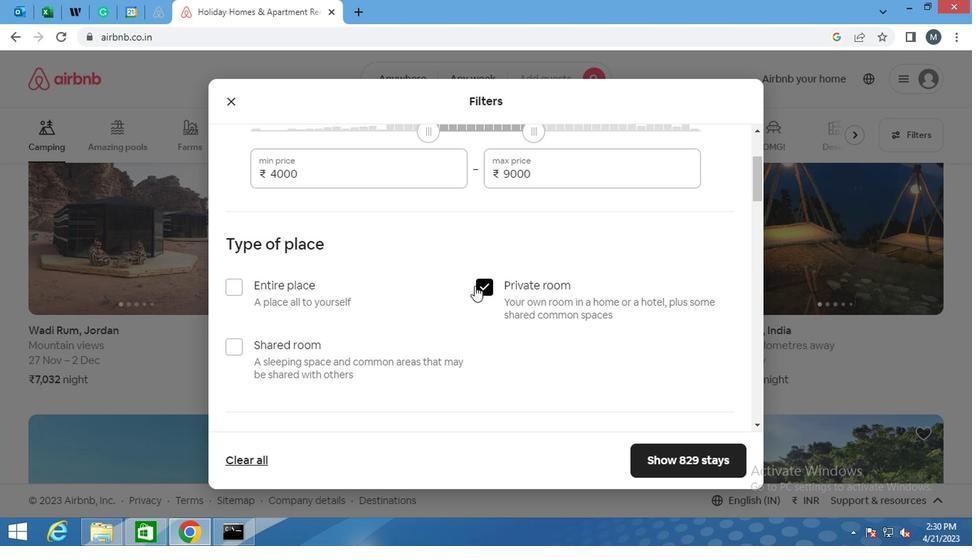 
Action: Mouse scrolled (431, 288) with delta (0, 0)
Screenshot: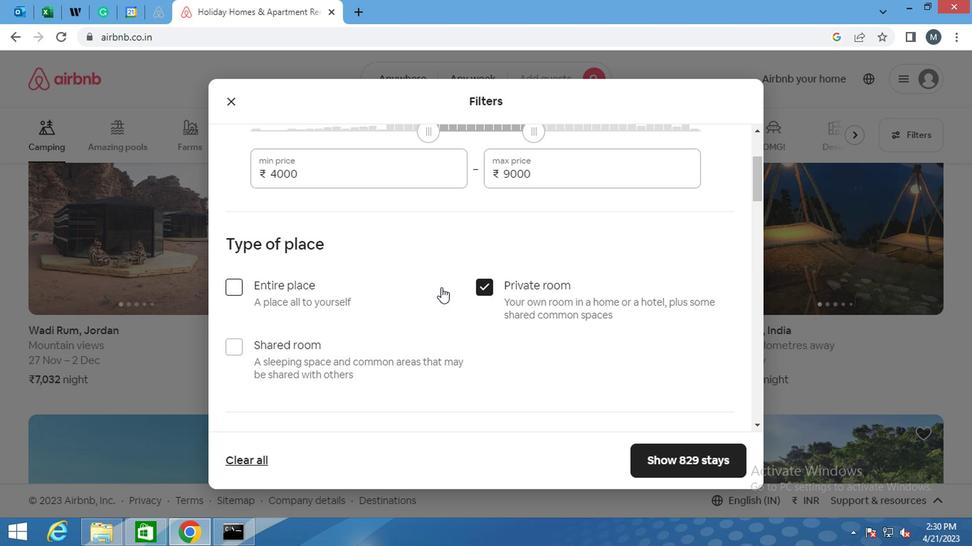 
Action: Mouse moved to (317, 380)
Screenshot: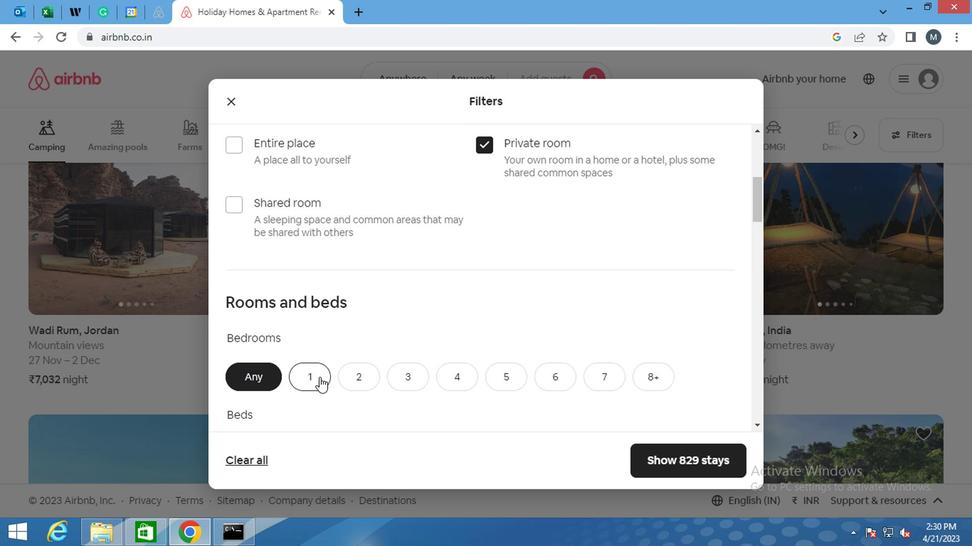 
Action: Mouse pressed left at (317, 380)
Screenshot: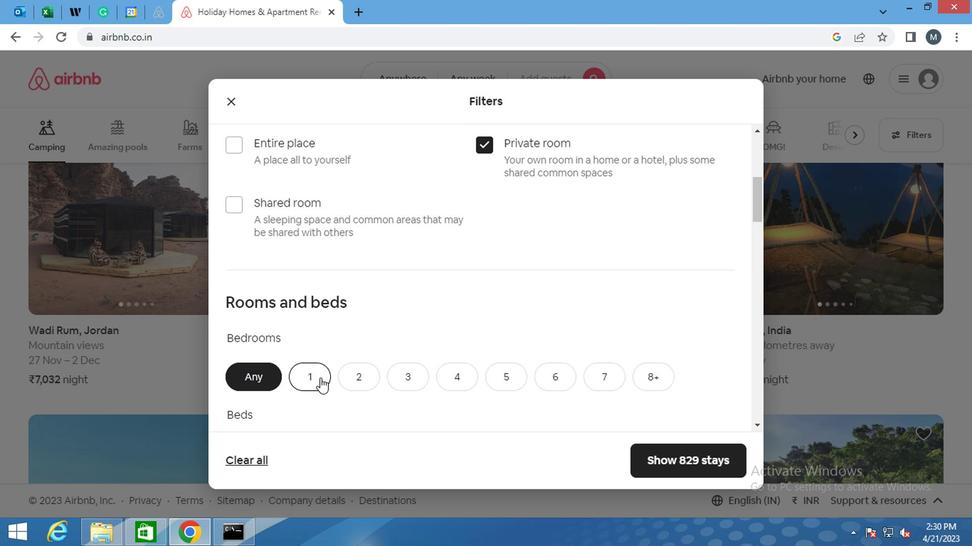
Action: Mouse moved to (320, 360)
Screenshot: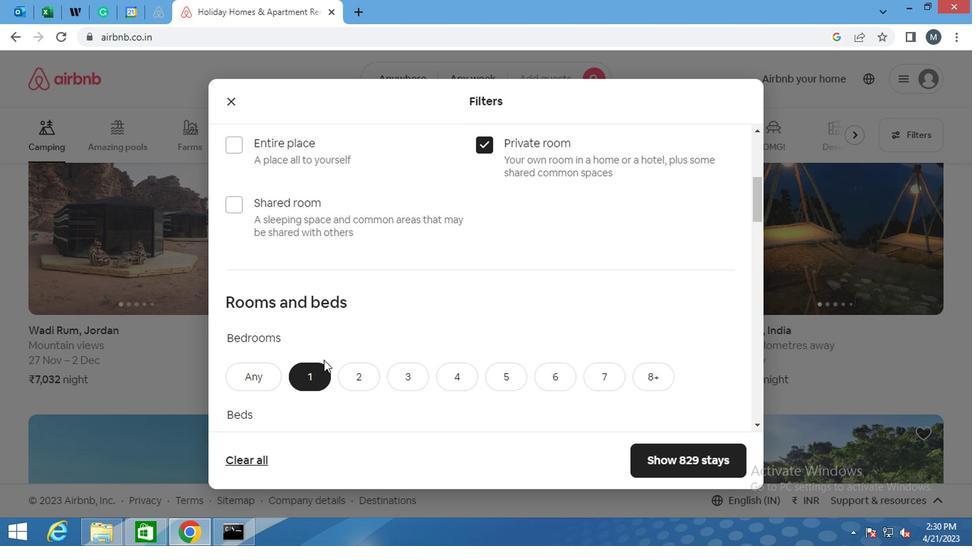 
Action: Mouse scrolled (320, 359) with delta (0, 0)
Screenshot: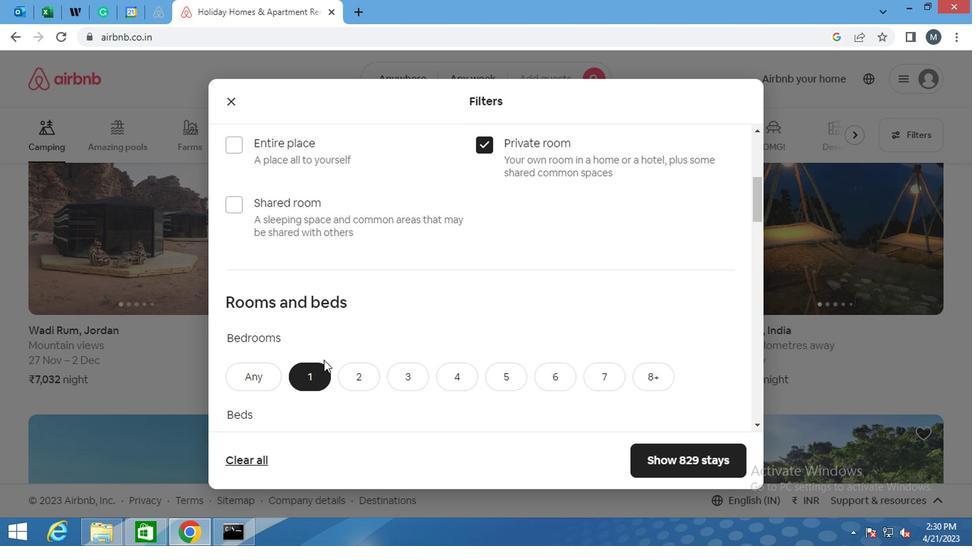
Action: Mouse moved to (306, 378)
Screenshot: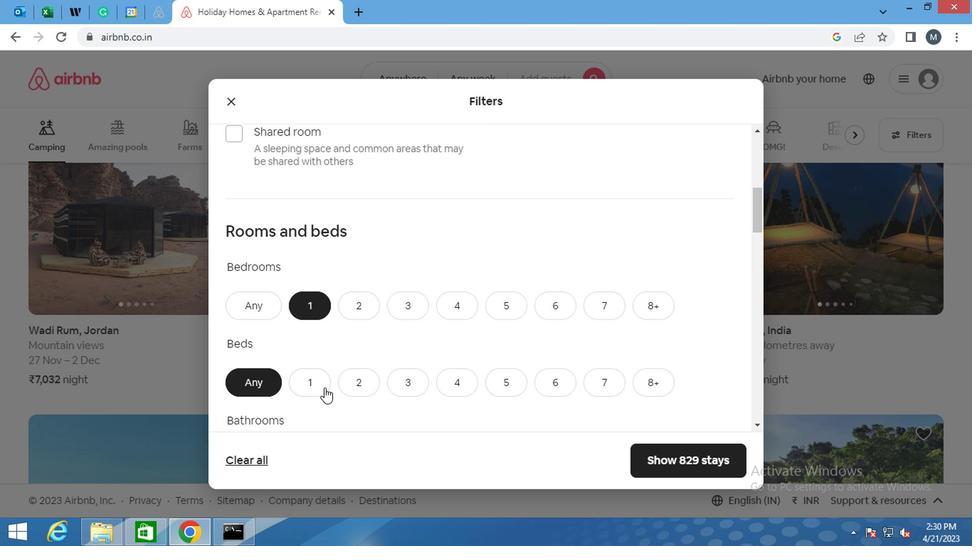 
Action: Mouse pressed left at (306, 378)
Screenshot: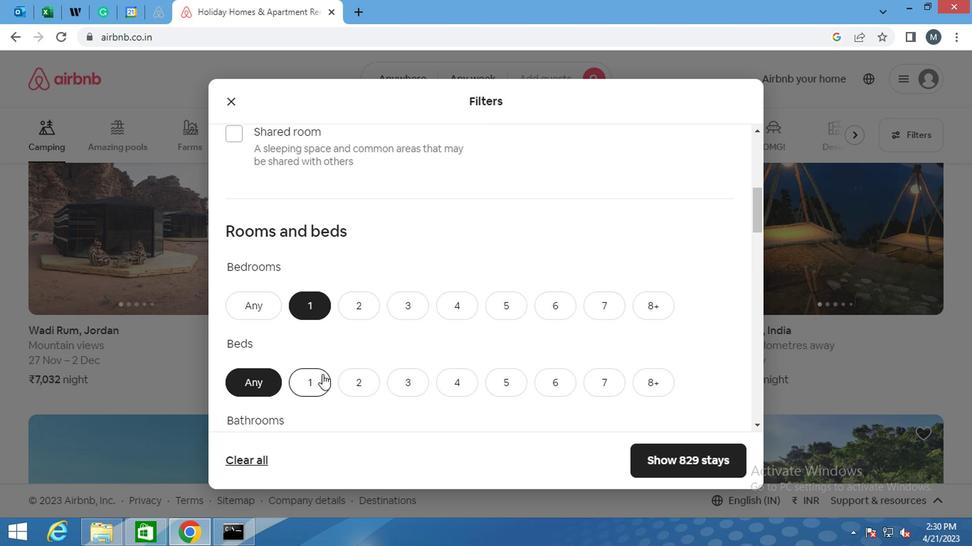 
Action: Mouse moved to (304, 369)
Screenshot: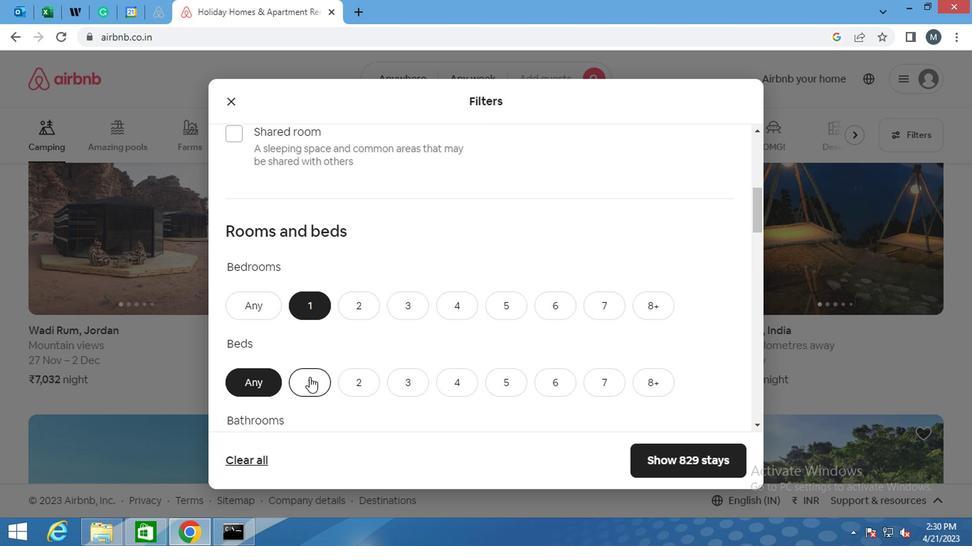 
Action: Mouse scrolled (304, 368) with delta (0, -1)
Screenshot: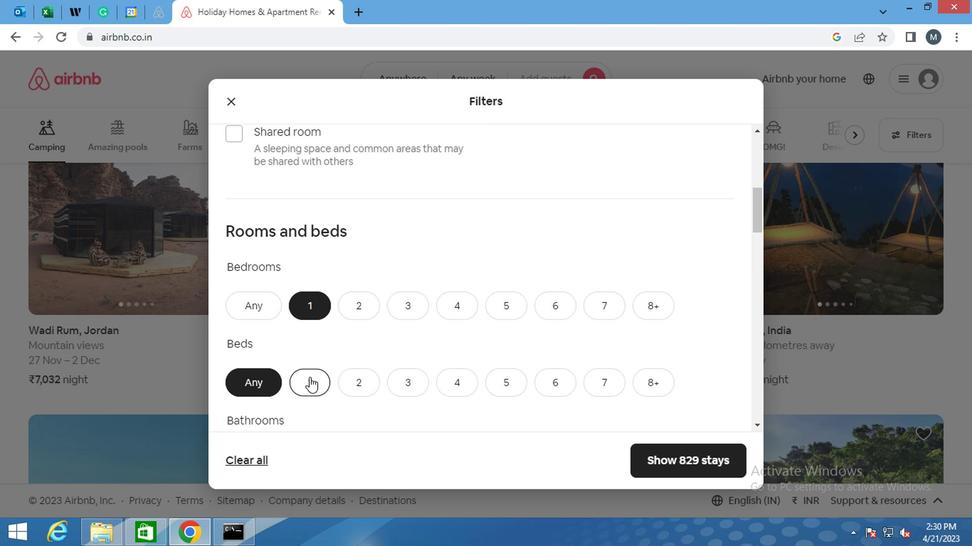
Action: Mouse moved to (304, 370)
Screenshot: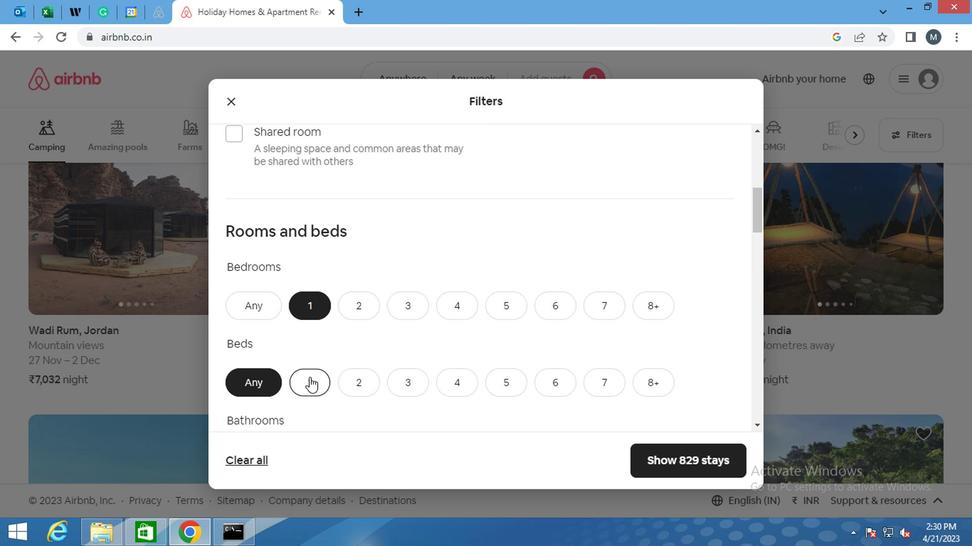 
Action: Mouse scrolled (304, 369) with delta (0, 0)
Screenshot: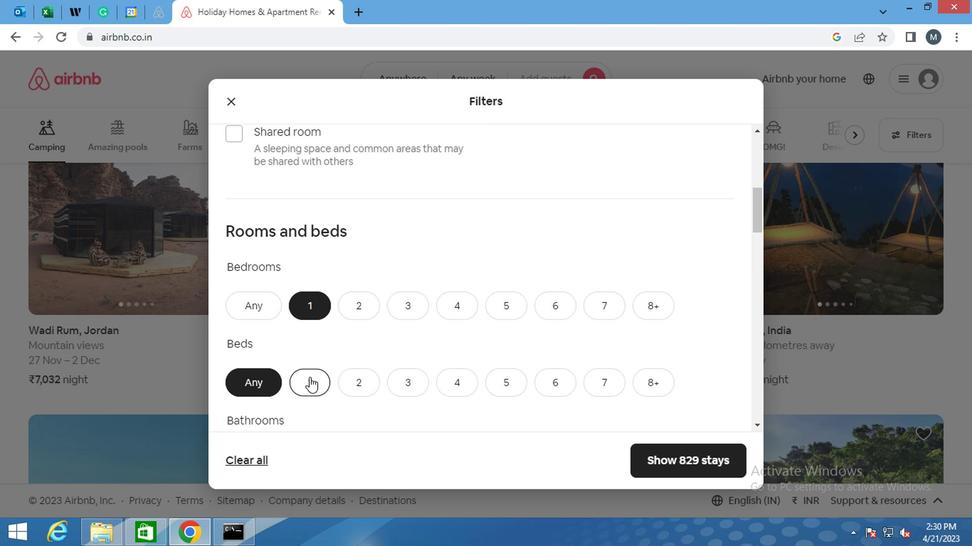 
Action: Mouse moved to (304, 373)
Screenshot: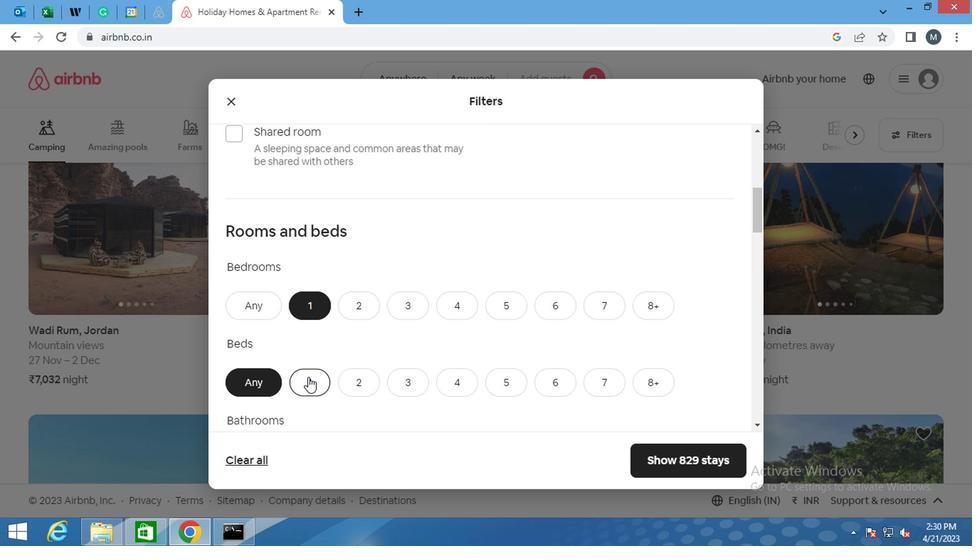 
Action: Mouse scrolled (304, 372) with delta (0, -1)
Screenshot: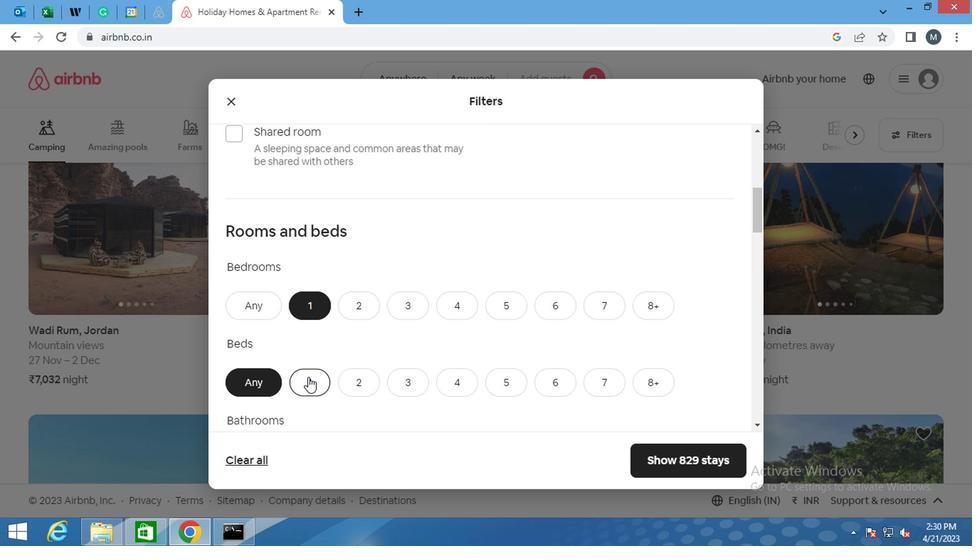 
Action: Mouse moved to (322, 246)
Screenshot: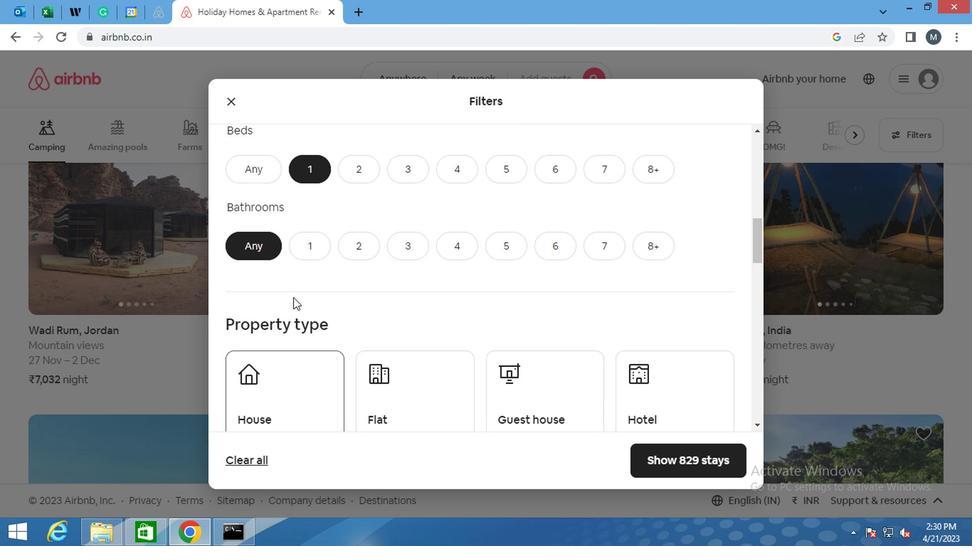 
Action: Mouse pressed left at (322, 246)
Screenshot: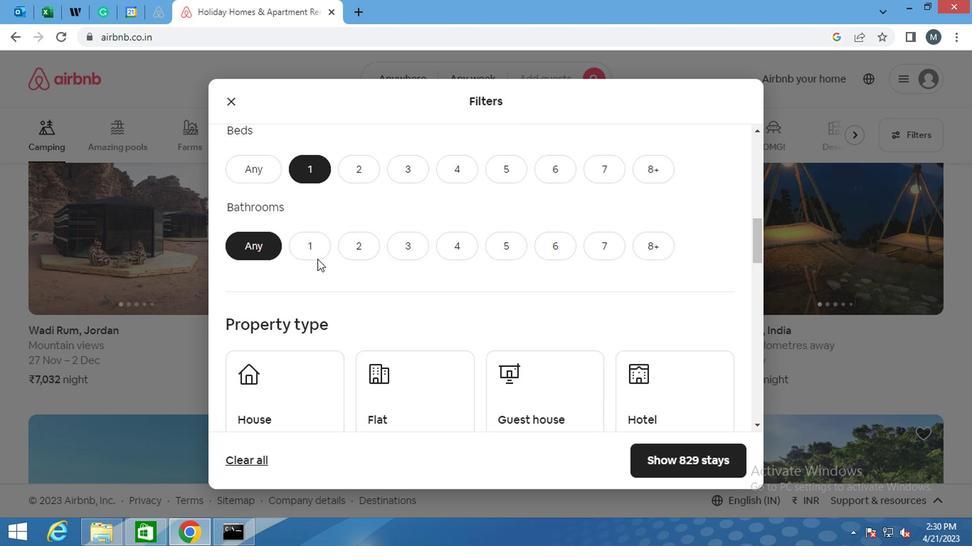 
Action: Mouse moved to (331, 268)
Screenshot: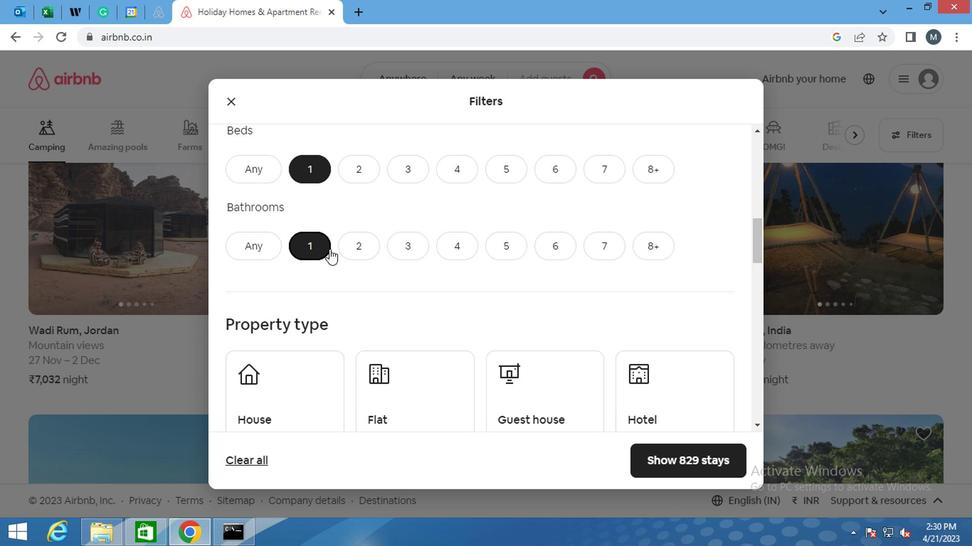 
Action: Mouse scrolled (331, 267) with delta (0, 0)
Screenshot: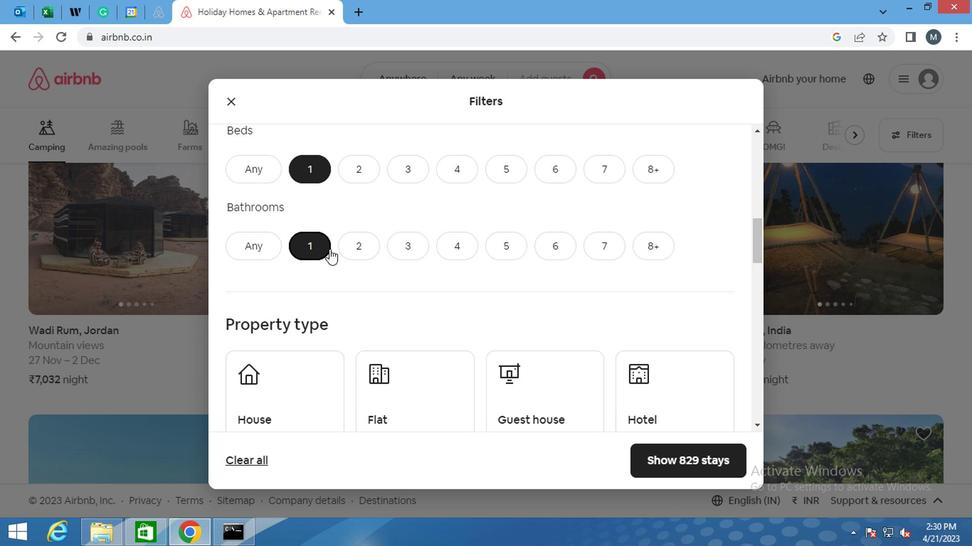 
Action: Mouse moved to (289, 333)
Screenshot: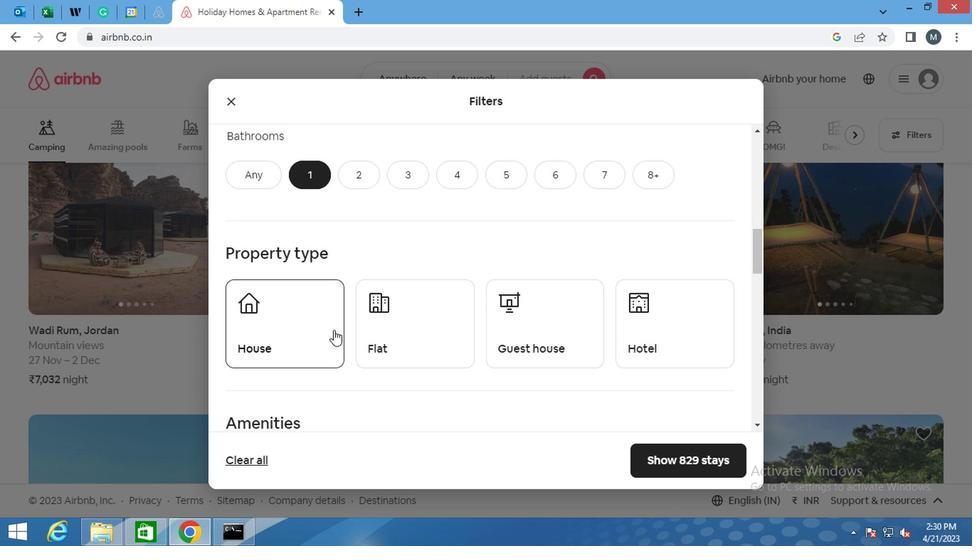 
Action: Mouse pressed left at (289, 333)
Screenshot: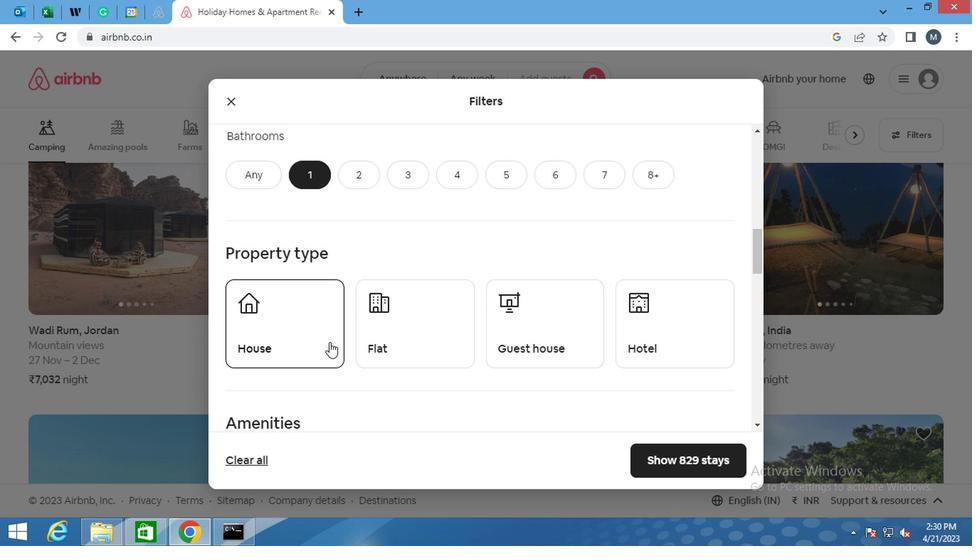 
Action: Mouse moved to (371, 337)
Screenshot: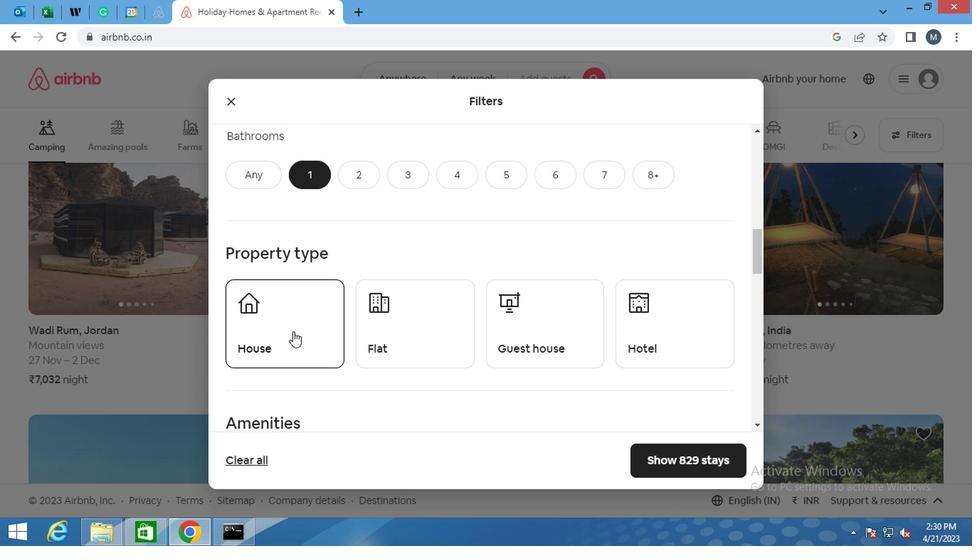 
Action: Mouse pressed left at (371, 337)
Screenshot: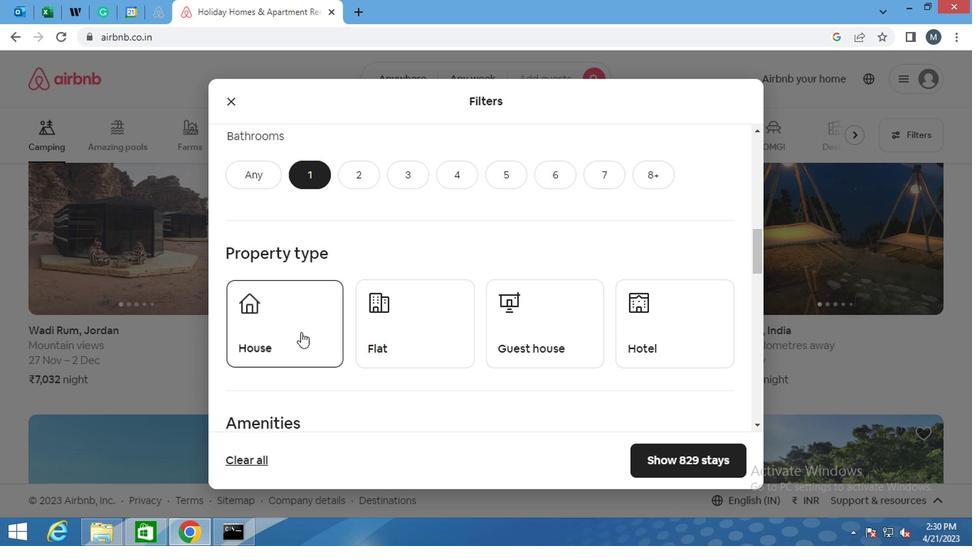 
Action: Mouse moved to (499, 325)
Screenshot: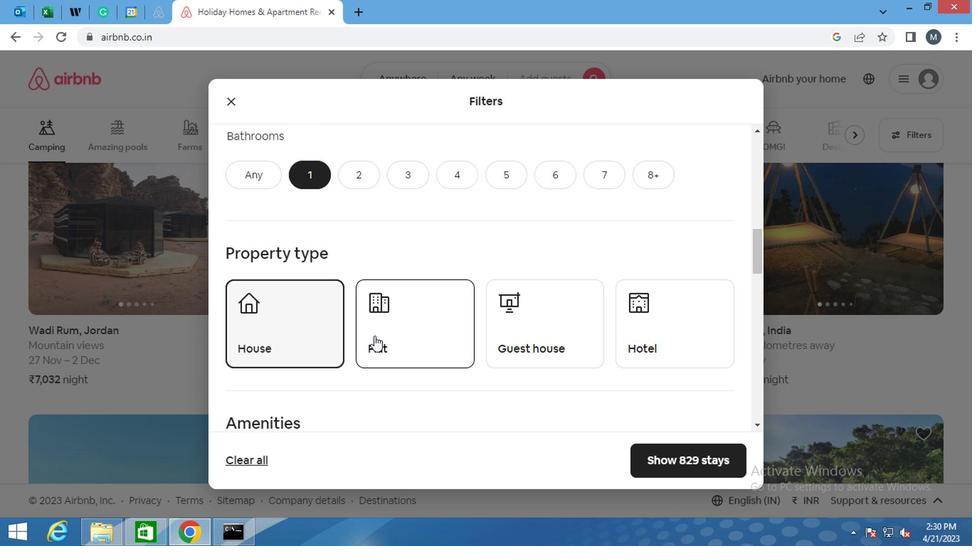 
Action: Mouse pressed left at (499, 325)
Screenshot: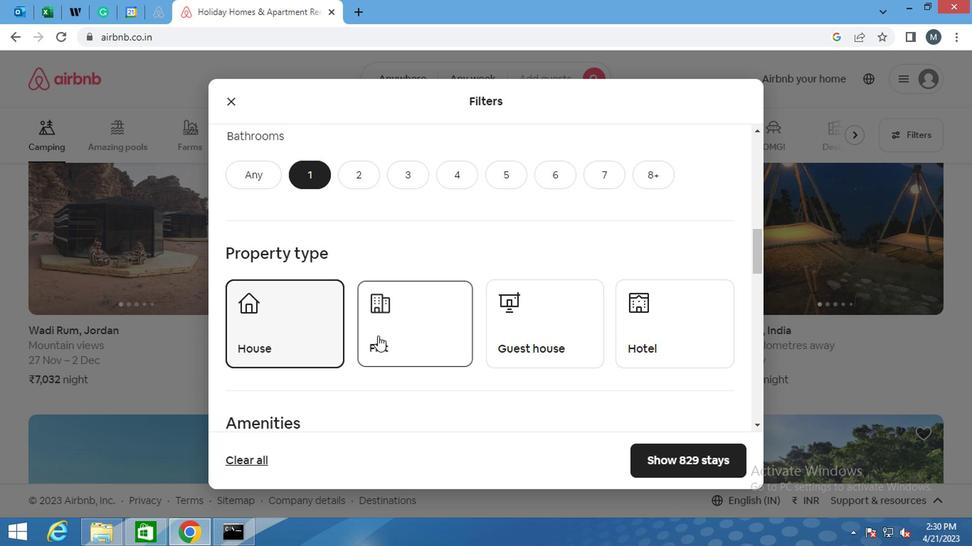 
Action: Mouse moved to (640, 327)
Screenshot: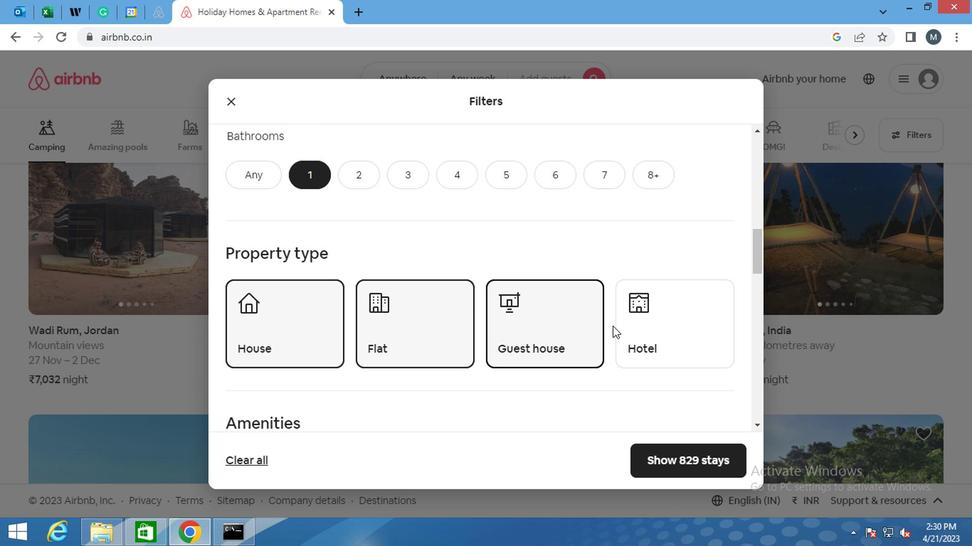 
Action: Mouse pressed left at (640, 327)
Screenshot: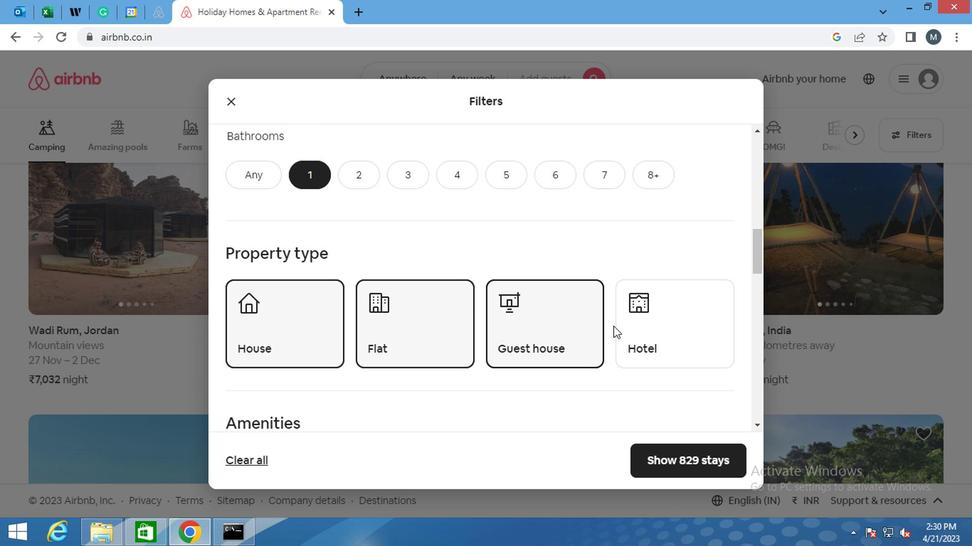 
Action: Mouse moved to (524, 309)
Screenshot: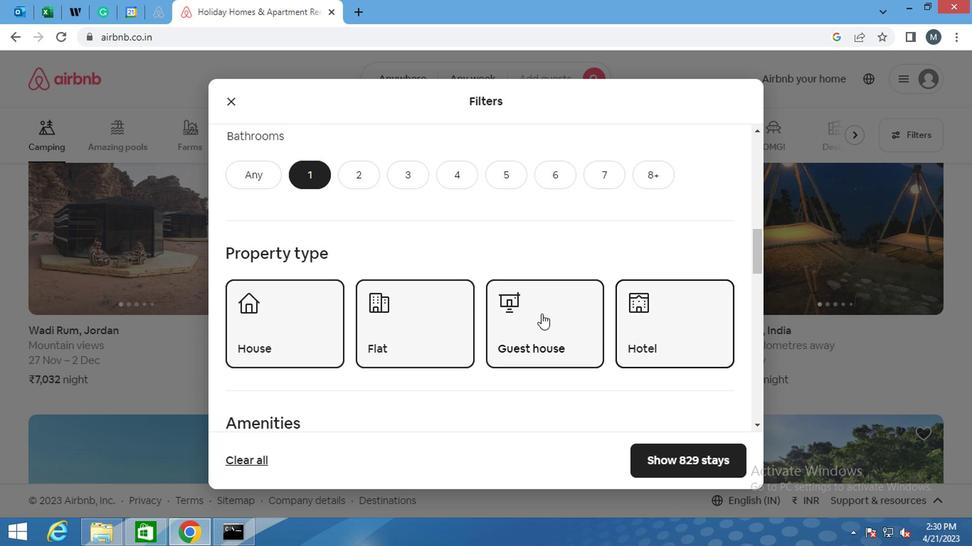 
Action: Mouse scrolled (524, 309) with delta (0, 0)
Screenshot: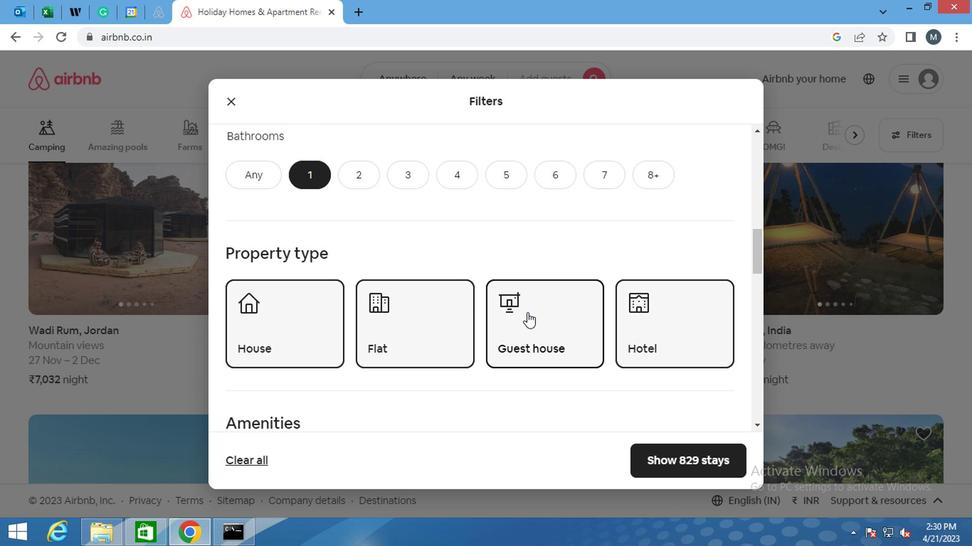 
Action: Mouse scrolled (524, 309) with delta (0, 0)
Screenshot: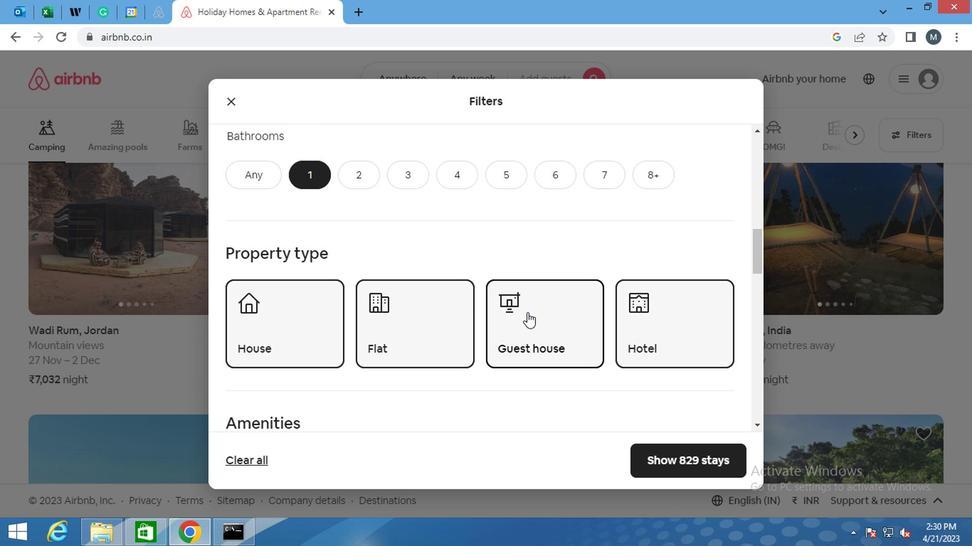 
Action: Mouse moved to (498, 312)
Screenshot: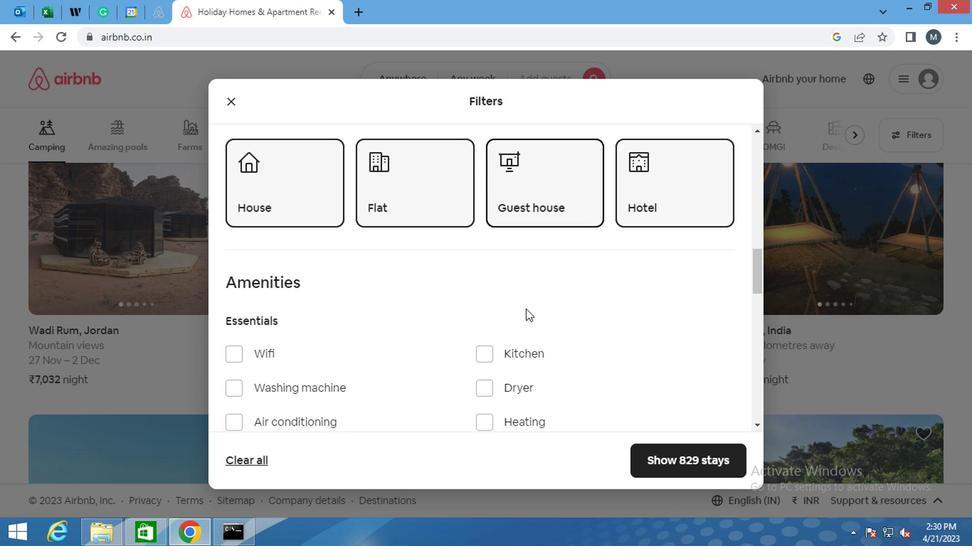 
Action: Mouse scrolled (498, 311) with delta (0, -1)
Screenshot: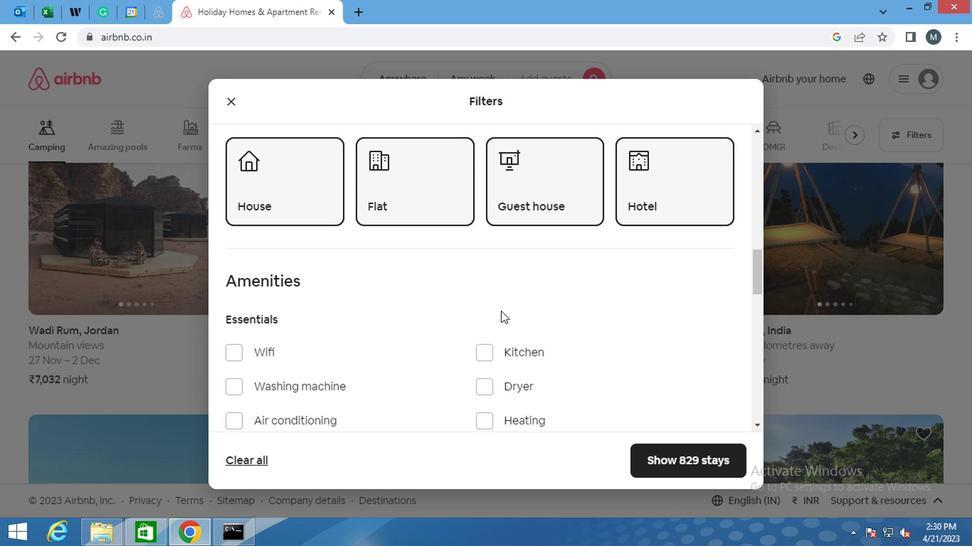 
Action: Mouse moved to (223, 319)
Screenshot: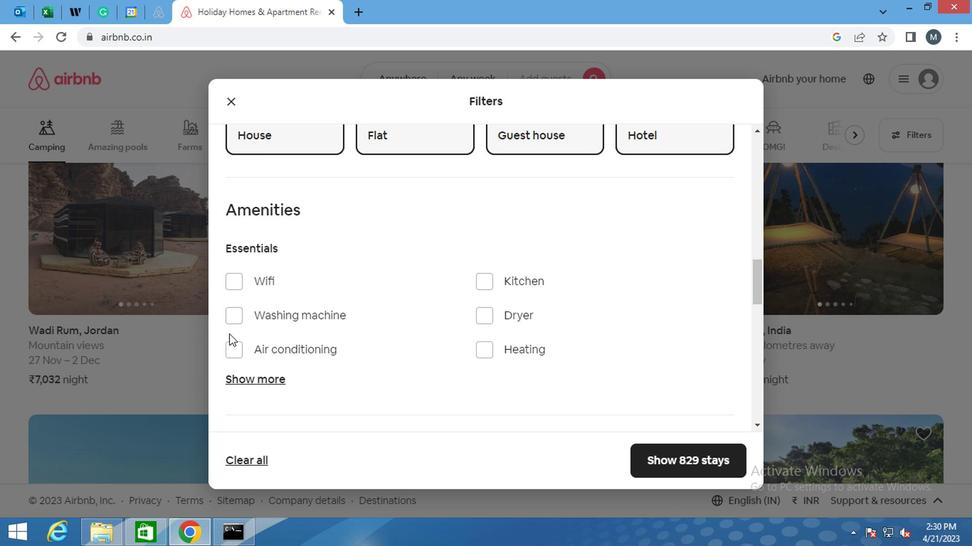 
Action: Mouse pressed left at (223, 319)
Screenshot: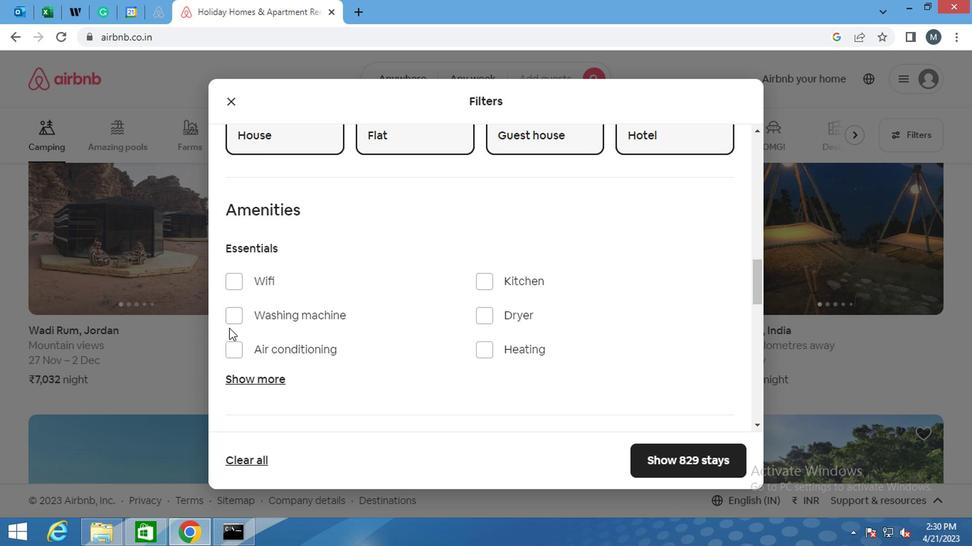 
Action: Mouse moved to (472, 281)
Screenshot: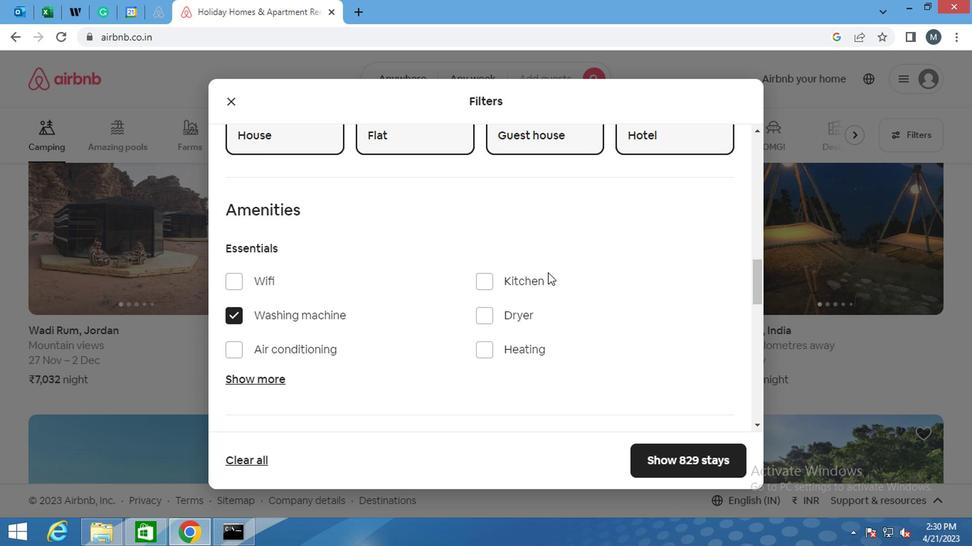 
Action: Mouse pressed left at (472, 281)
Screenshot: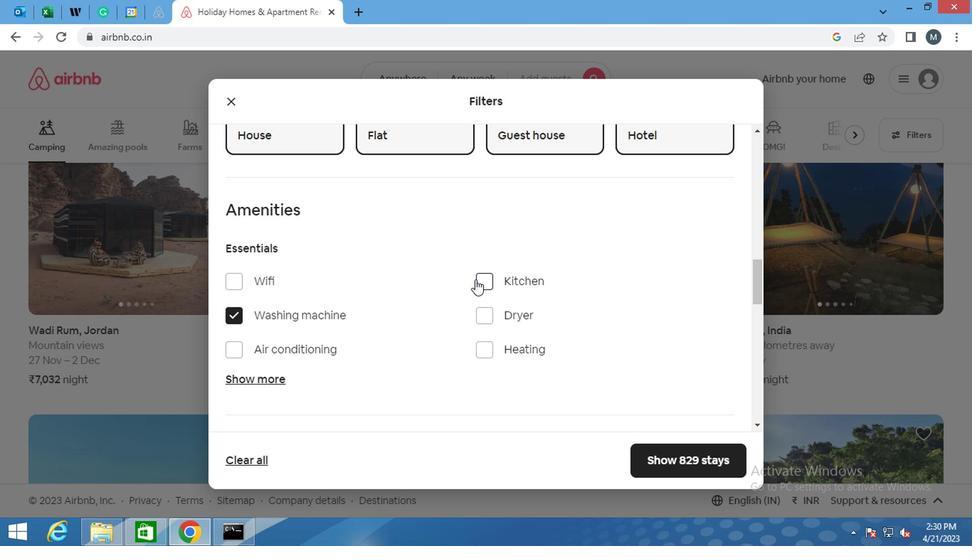 
Action: Mouse moved to (491, 269)
Screenshot: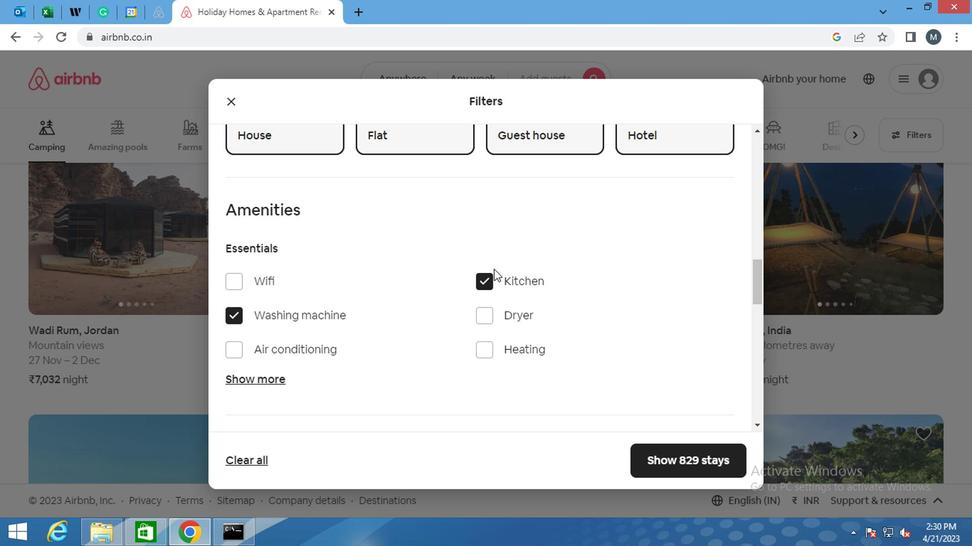 
Action: Mouse scrolled (491, 268) with delta (0, -1)
Screenshot: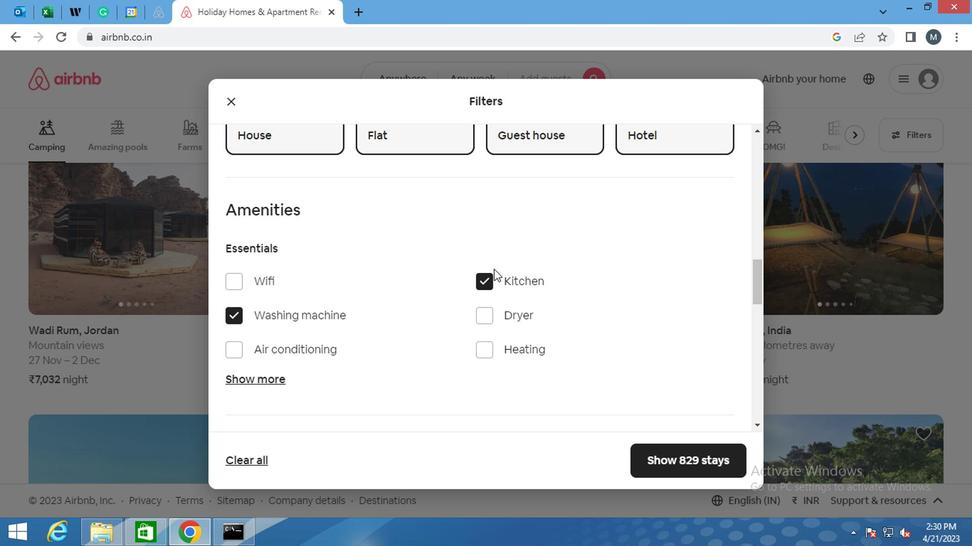 
Action: Mouse scrolled (491, 268) with delta (0, -1)
Screenshot: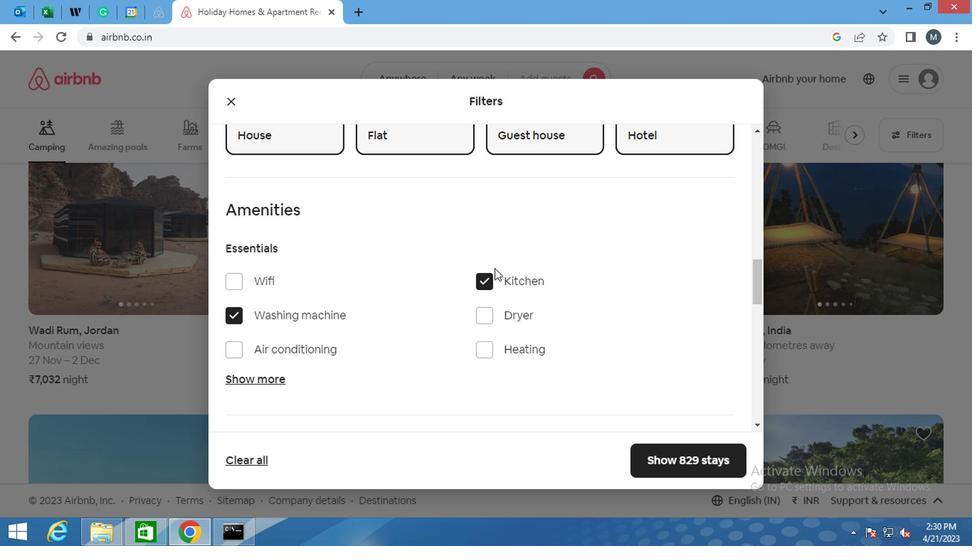 
Action: Mouse moved to (489, 269)
Screenshot: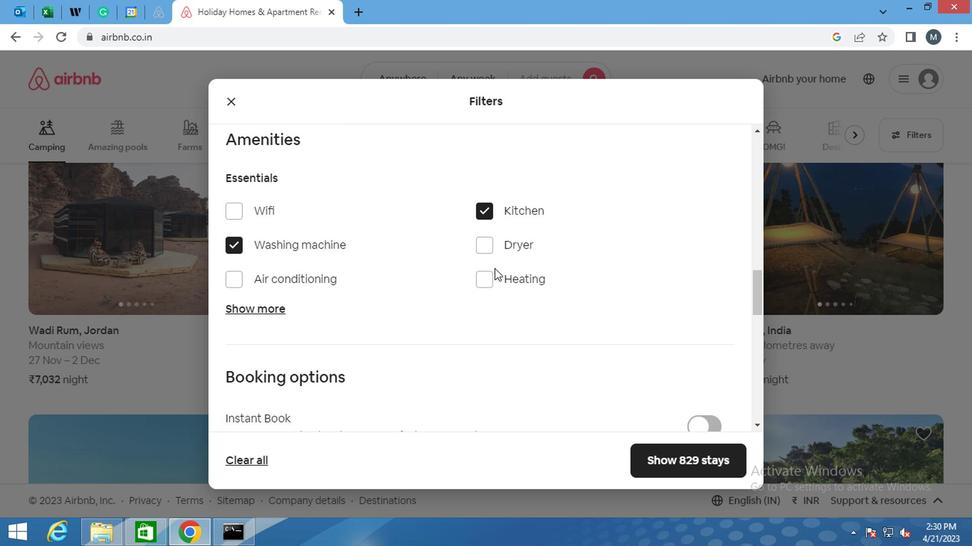 
Action: Mouse scrolled (489, 269) with delta (0, 0)
Screenshot: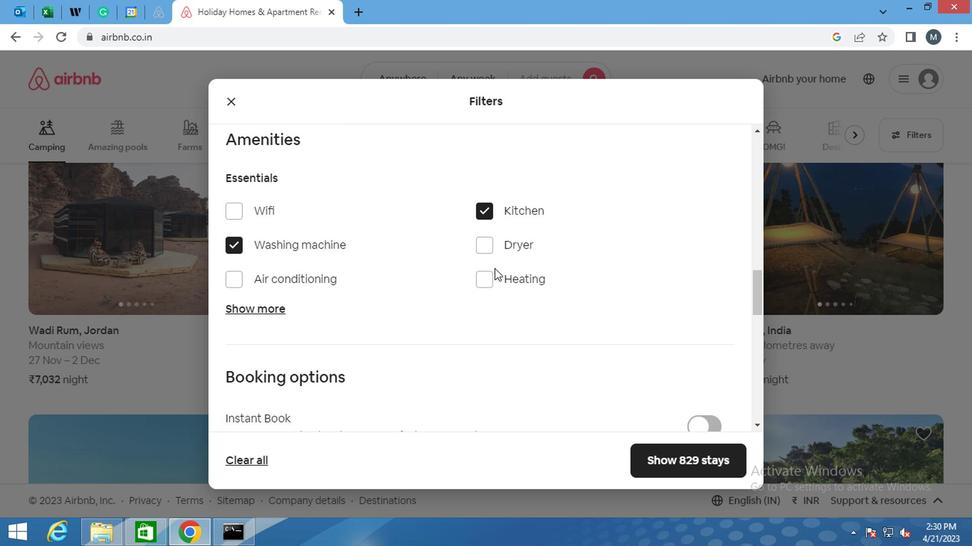 
Action: Mouse moved to (487, 274)
Screenshot: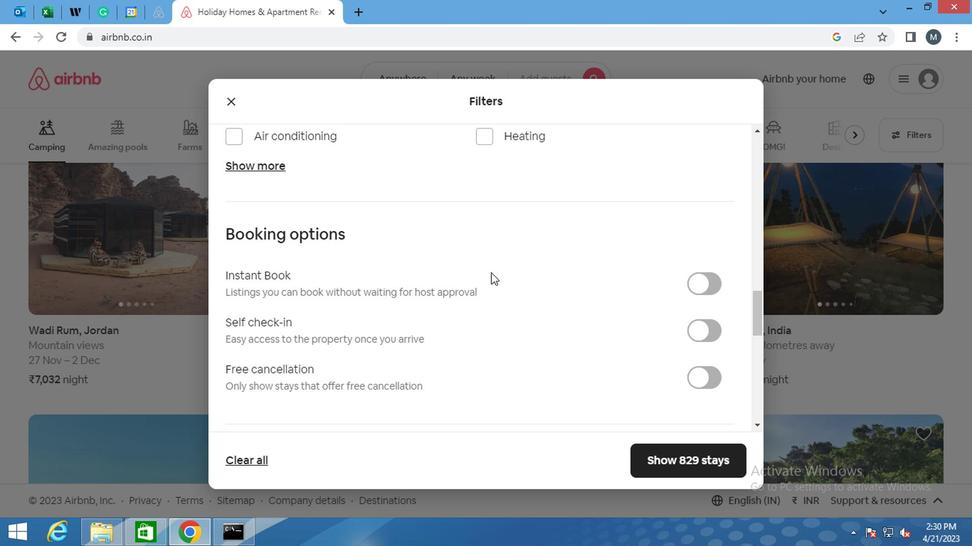 
Action: Mouse scrolled (487, 274) with delta (0, 0)
Screenshot: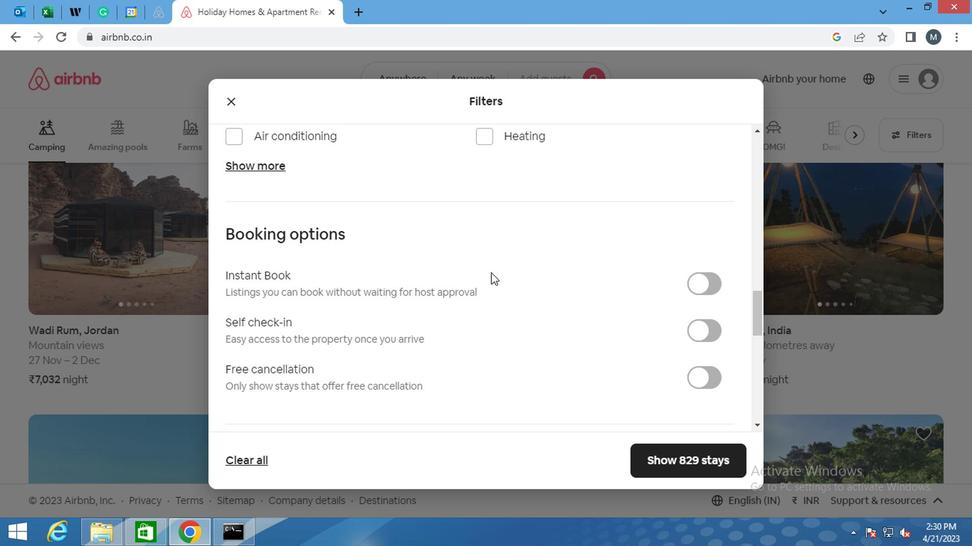 
Action: Mouse moved to (681, 262)
Screenshot: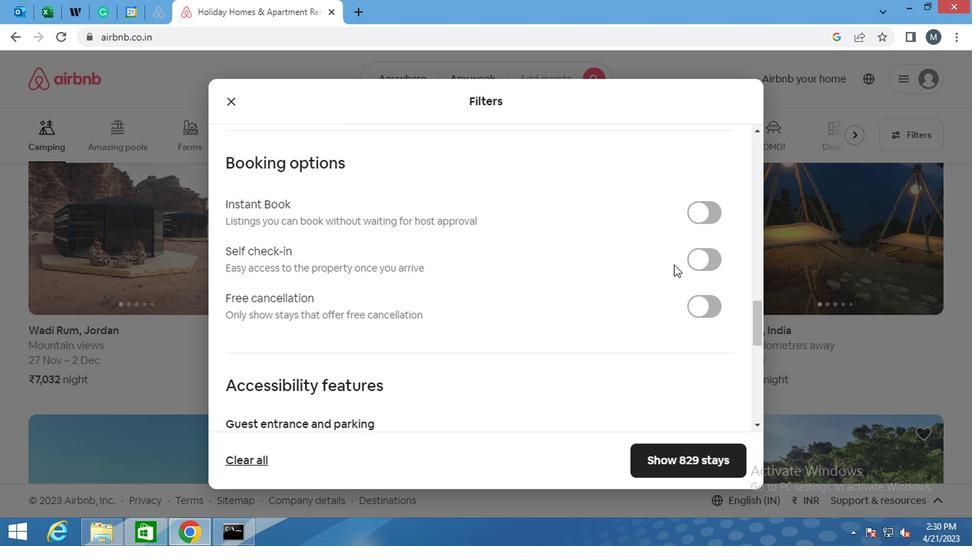 
Action: Mouse pressed left at (681, 262)
Screenshot: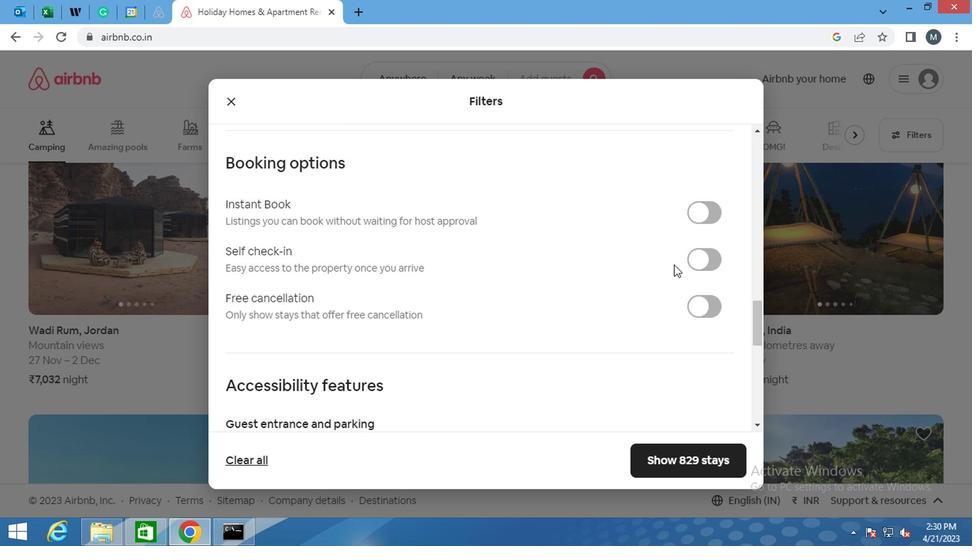 
Action: Mouse moved to (692, 262)
Screenshot: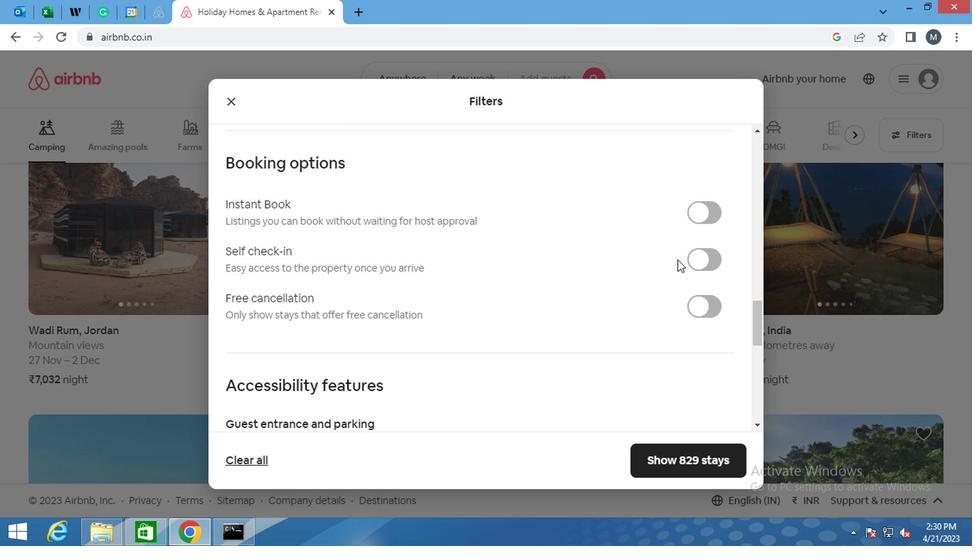 
Action: Mouse pressed left at (692, 262)
Screenshot: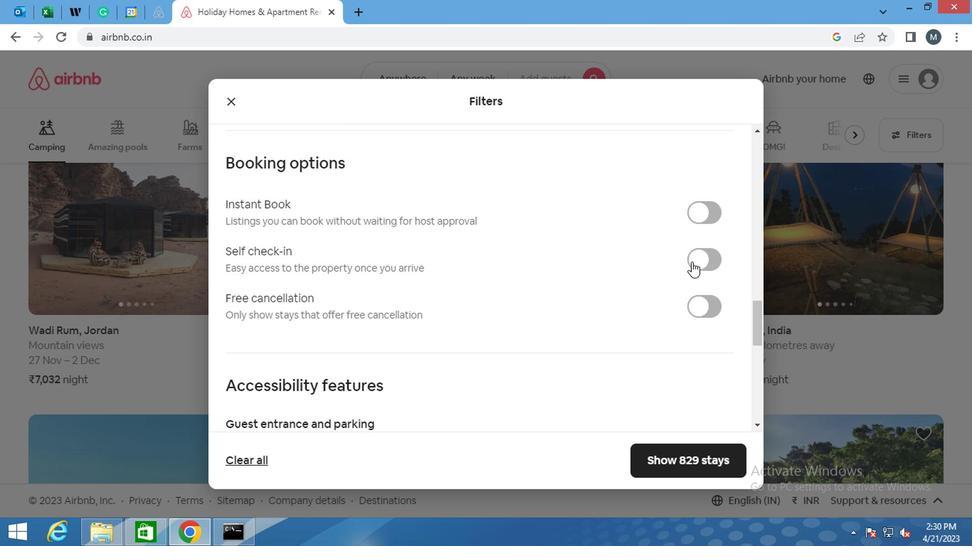 
Action: Mouse moved to (665, 253)
Screenshot: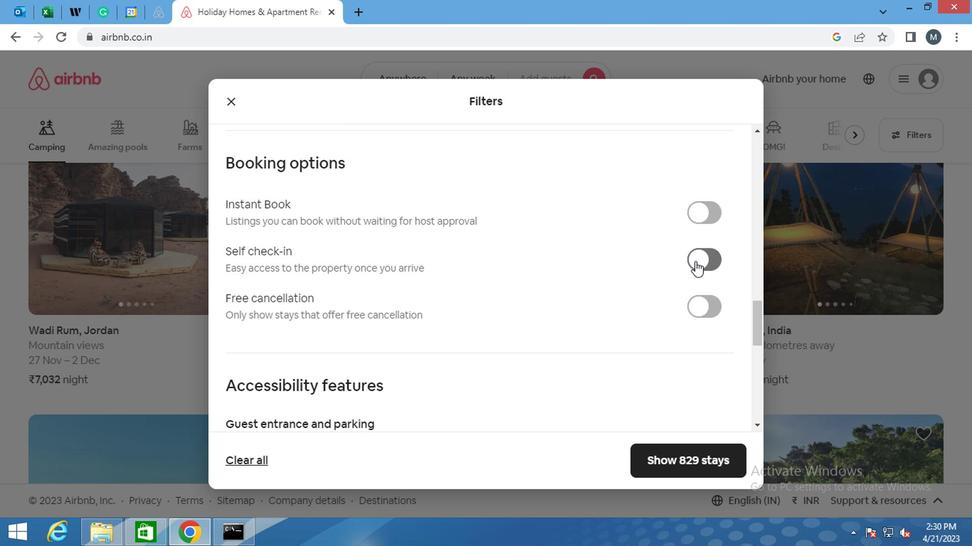 
Action: Mouse scrolled (665, 252) with delta (0, -1)
Screenshot: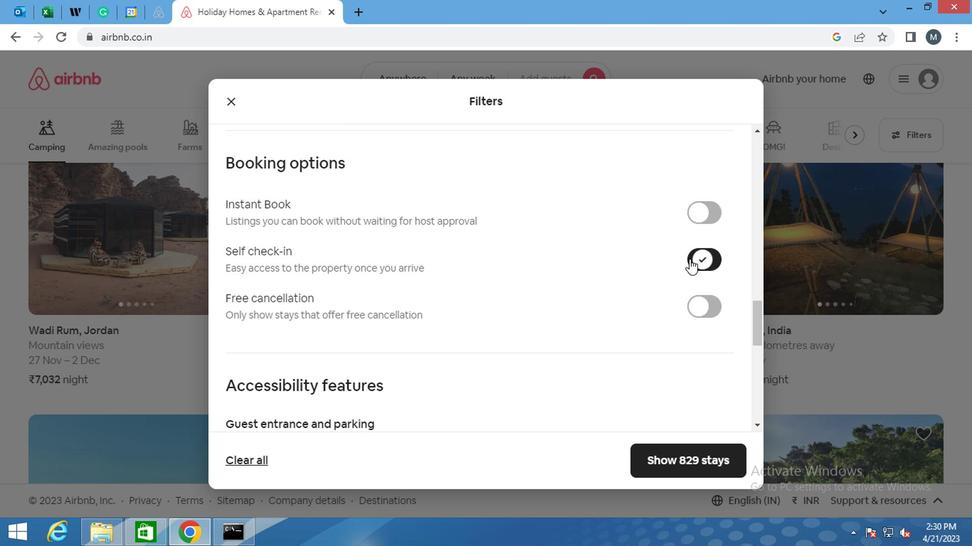 
Action: Mouse scrolled (665, 252) with delta (0, -1)
Screenshot: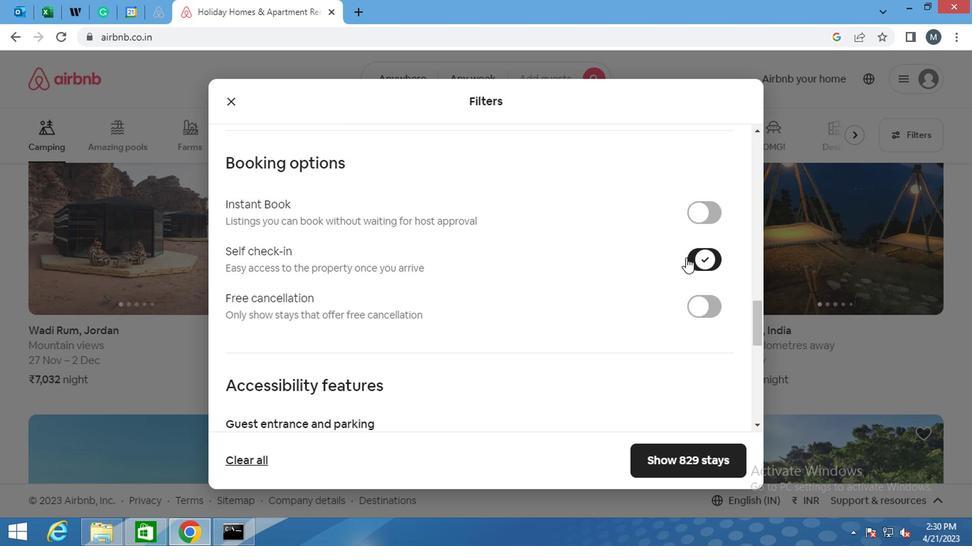 
Action: Mouse scrolled (665, 252) with delta (0, -1)
Screenshot: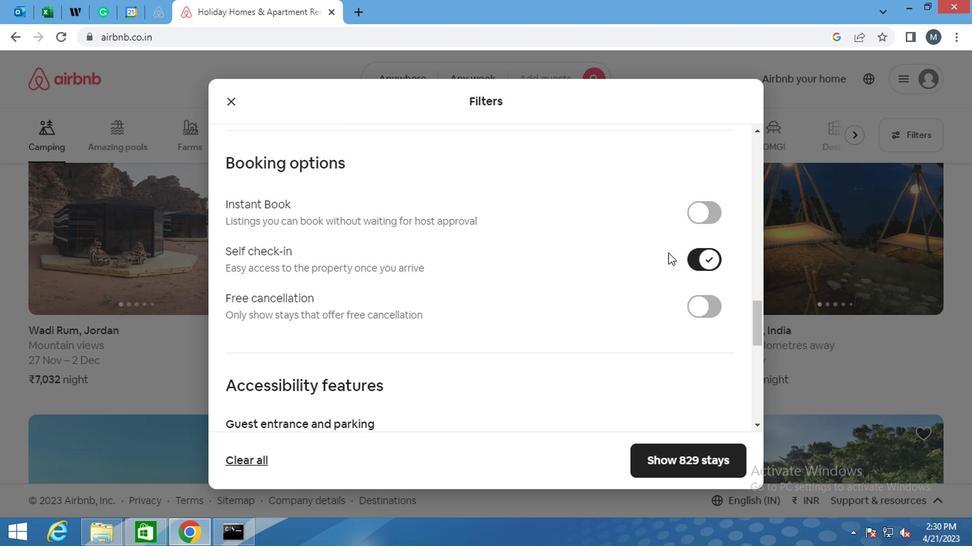 
Action: Mouse moved to (611, 261)
Screenshot: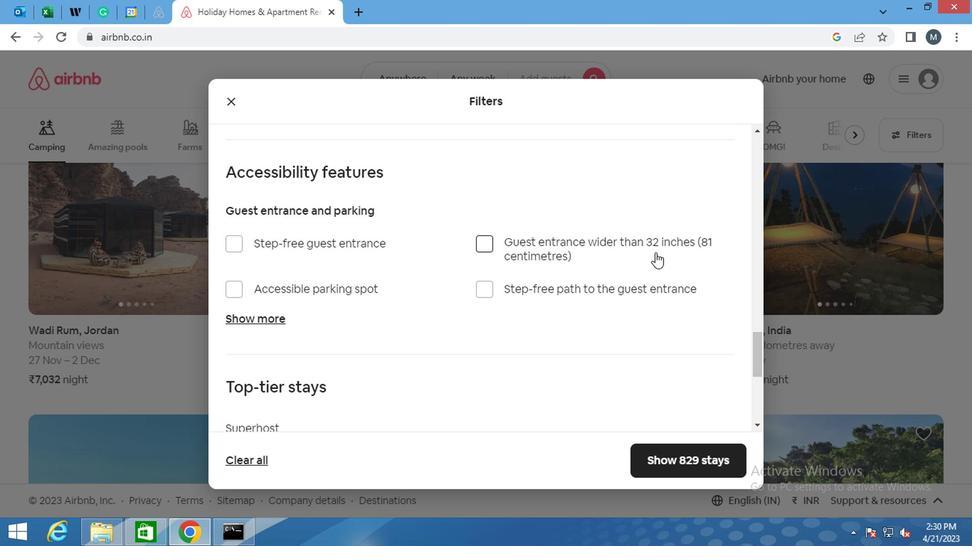 
Action: Mouse scrolled (611, 260) with delta (0, 0)
Screenshot: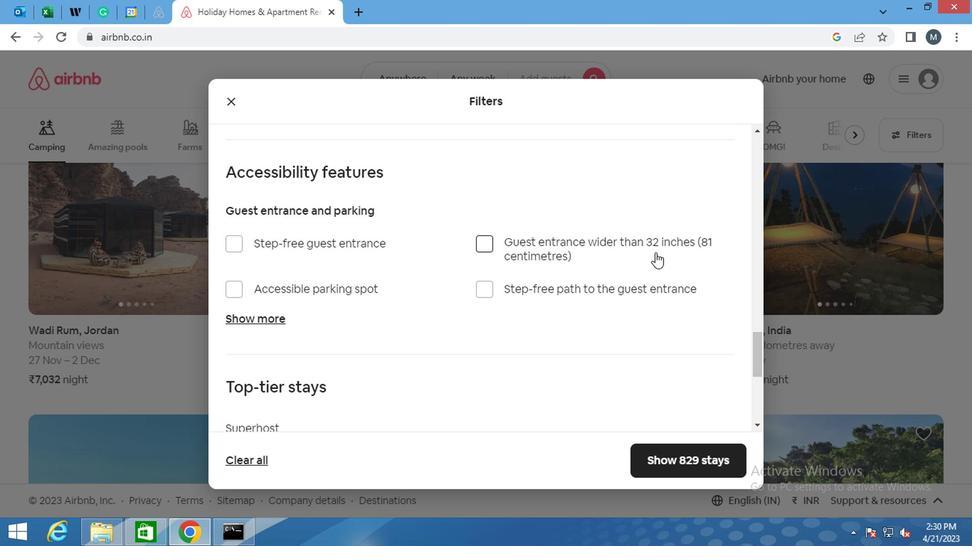 
Action: Mouse moved to (611, 261)
Screenshot: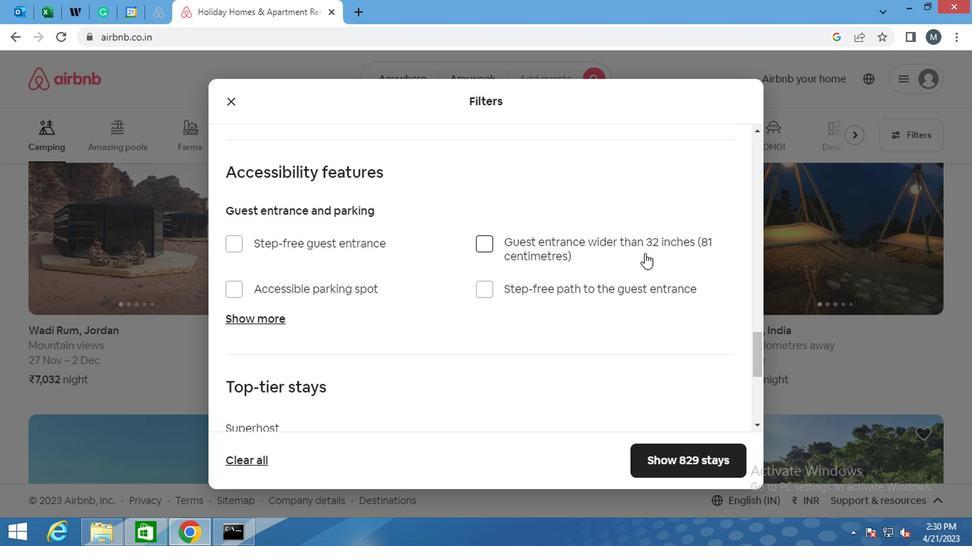 
Action: Mouse scrolled (611, 260) with delta (0, 0)
Screenshot: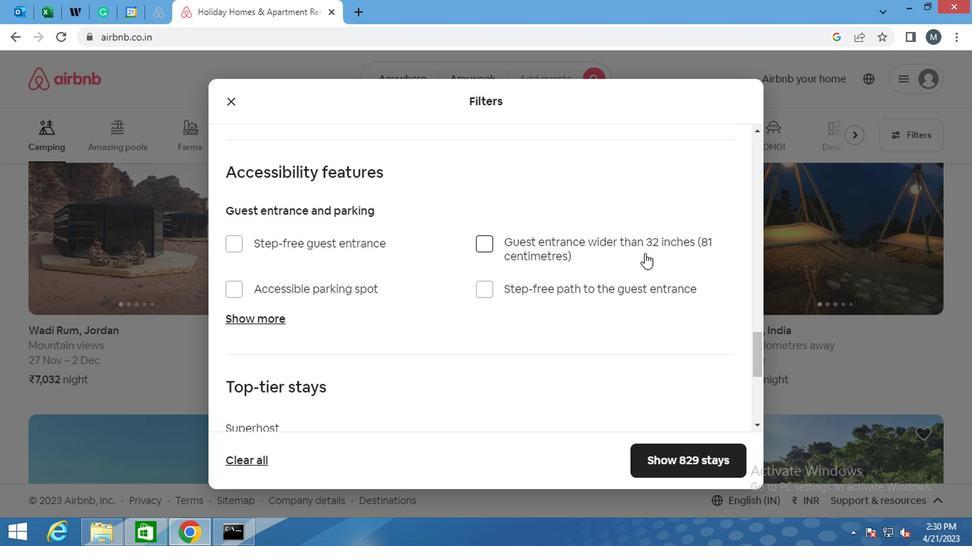 
Action: Mouse moved to (496, 311)
Screenshot: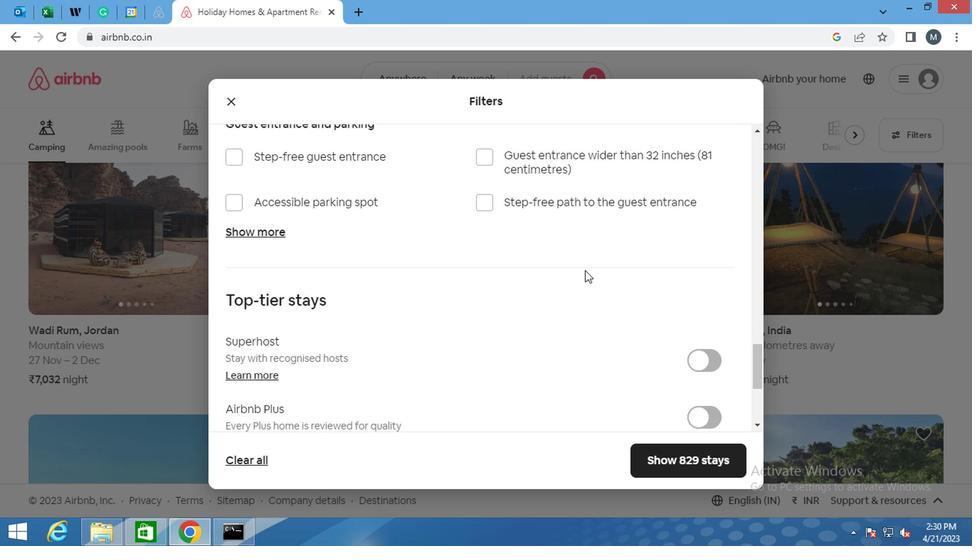 
Action: Mouse scrolled (496, 310) with delta (0, 0)
Screenshot: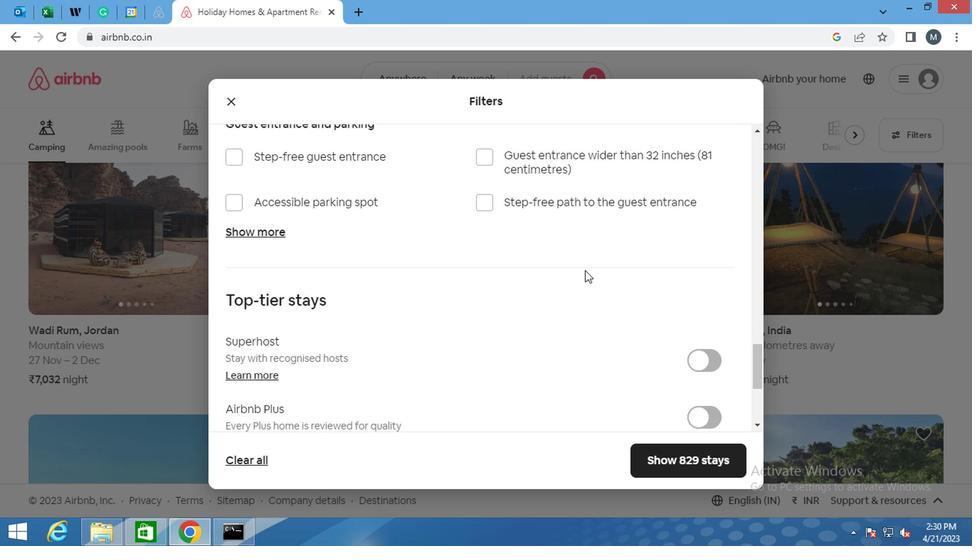
Action: Mouse moved to (479, 321)
Screenshot: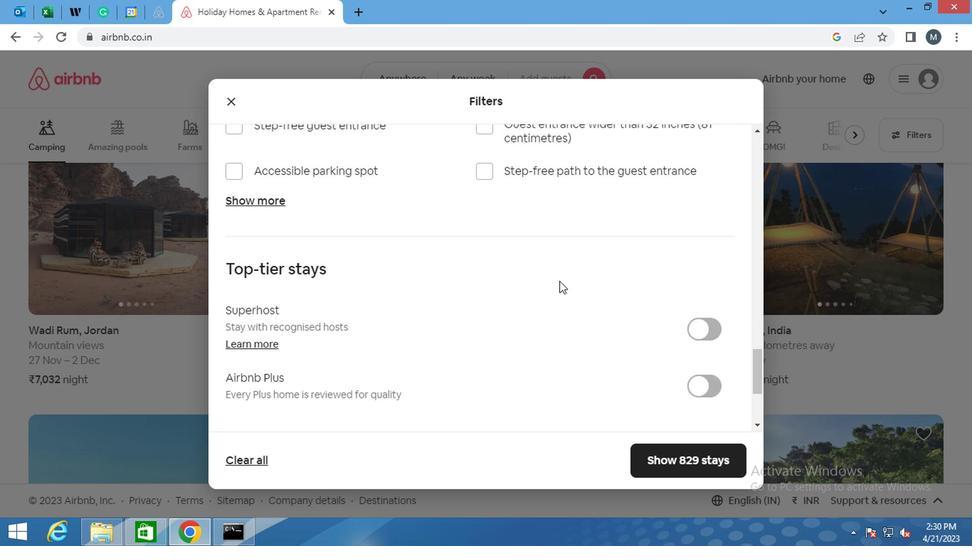 
Action: Mouse scrolled (479, 321) with delta (0, 0)
Screenshot: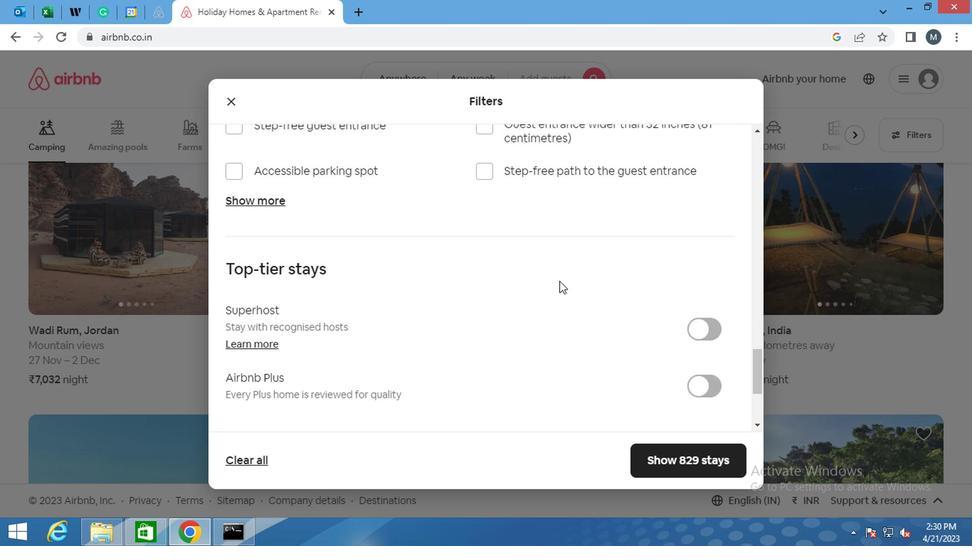 
Action: Mouse moved to (238, 347)
Screenshot: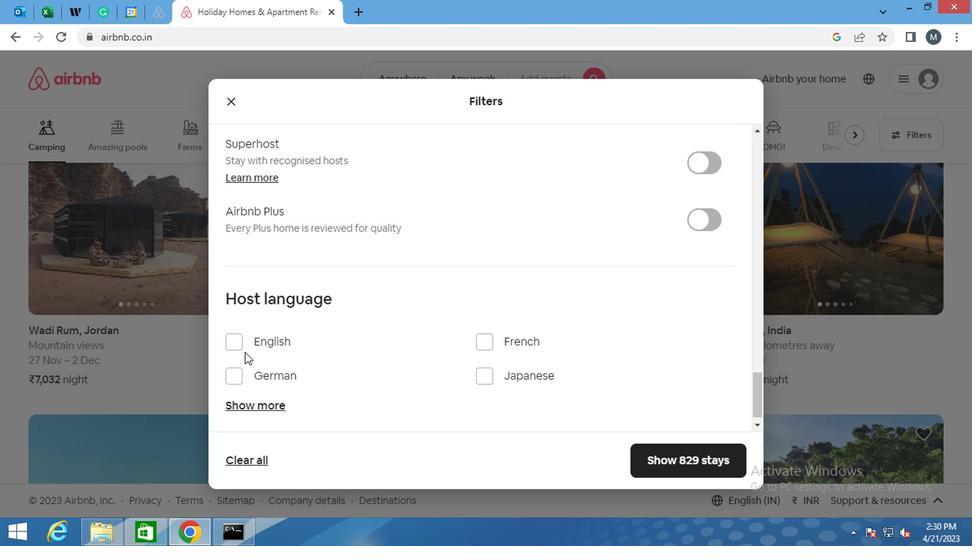 
Action: Mouse pressed left at (238, 347)
Screenshot: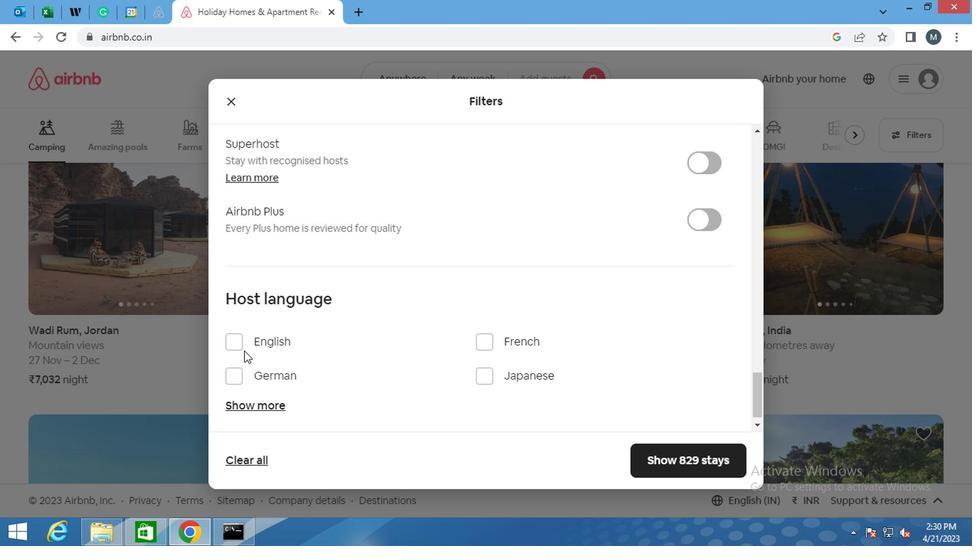 
Action: Mouse moved to (654, 456)
Screenshot: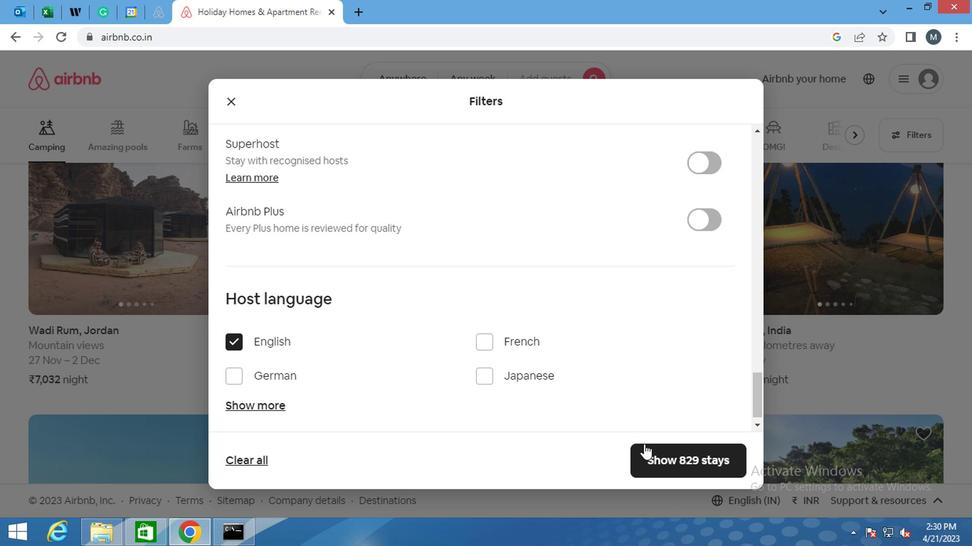 
Action: Mouse pressed left at (654, 456)
Screenshot: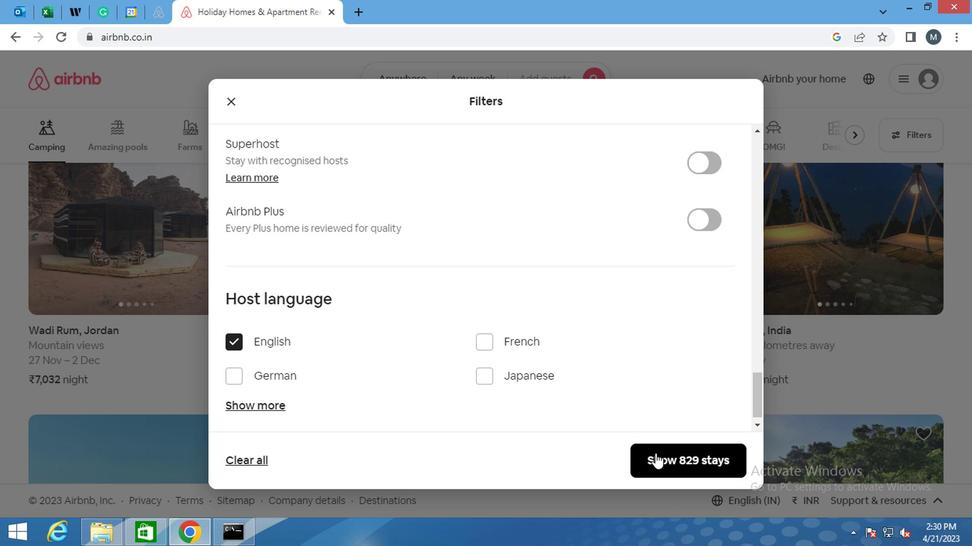 
Action: Mouse moved to (654, 454)
Screenshot: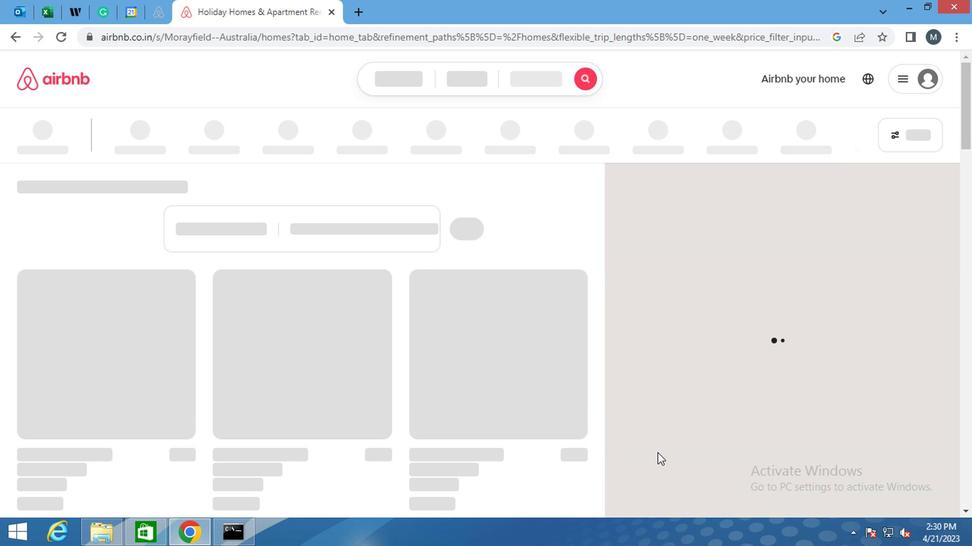 
